 Task: Search one way flight ticket for 5 adults, 2 children, 1 infant in seat and 1 infant on lap in economy from Rochester: Rochester International Airport to Jacksonville: Albert J. Ellis Airport on 5-3-2023. Choice of flights is Alaska. Number of bags: 1 carry on bag. Price is upto 88000. Outbound departure time preference is 21:45.
Action: Mouse moved to (243, 351)
Screenshot: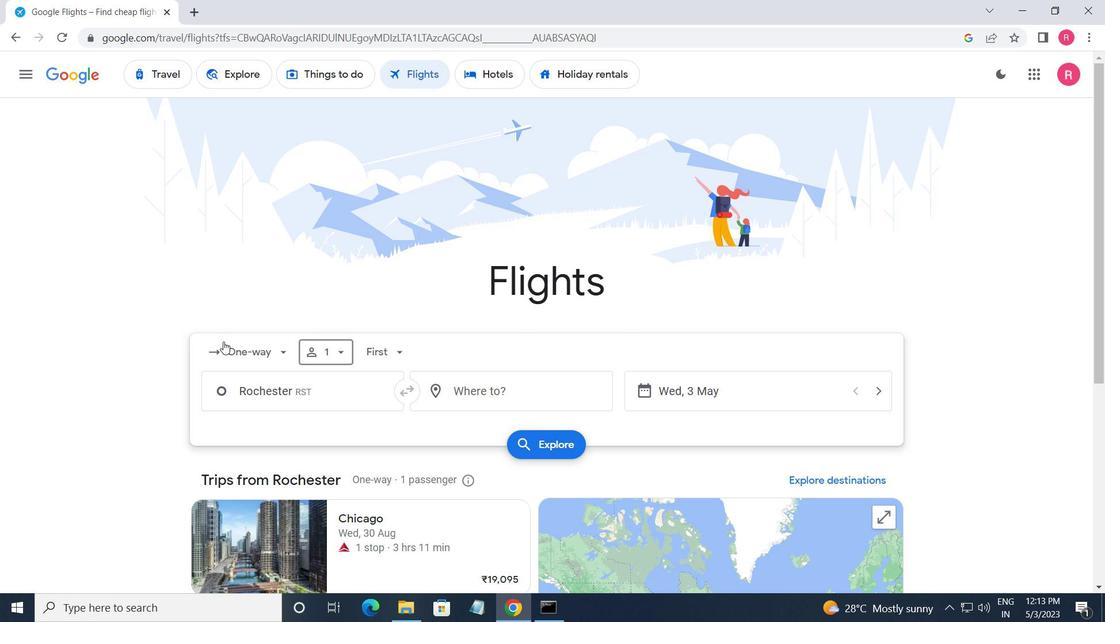 
Action: Mouse pressed left at (243, 351)
Screenshot: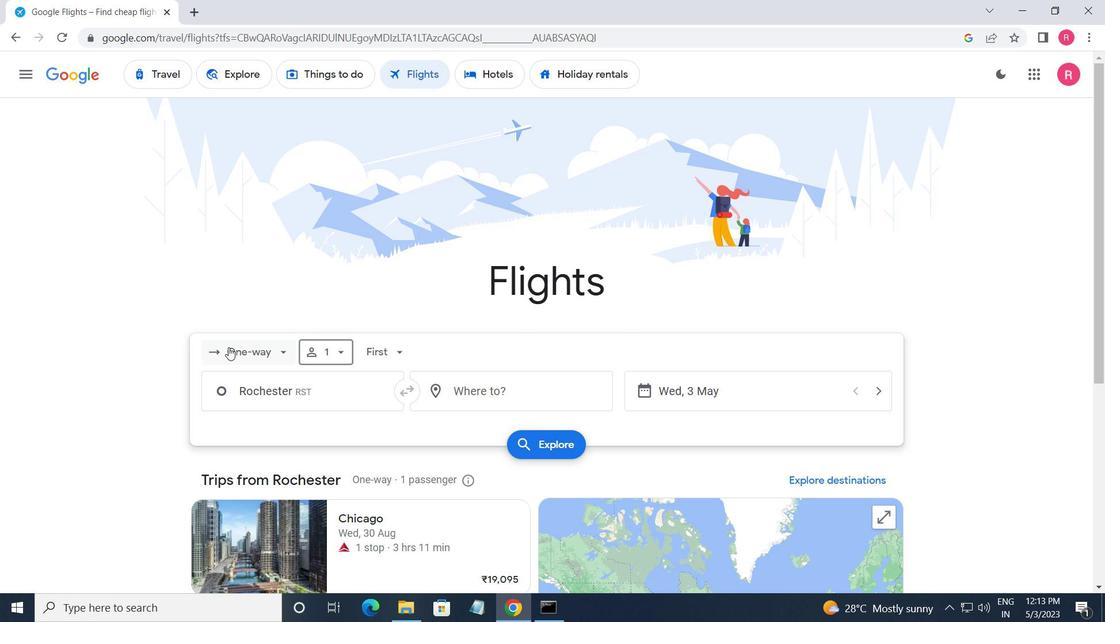 
Action: Mouse moved to (274, 413)
Screenshot: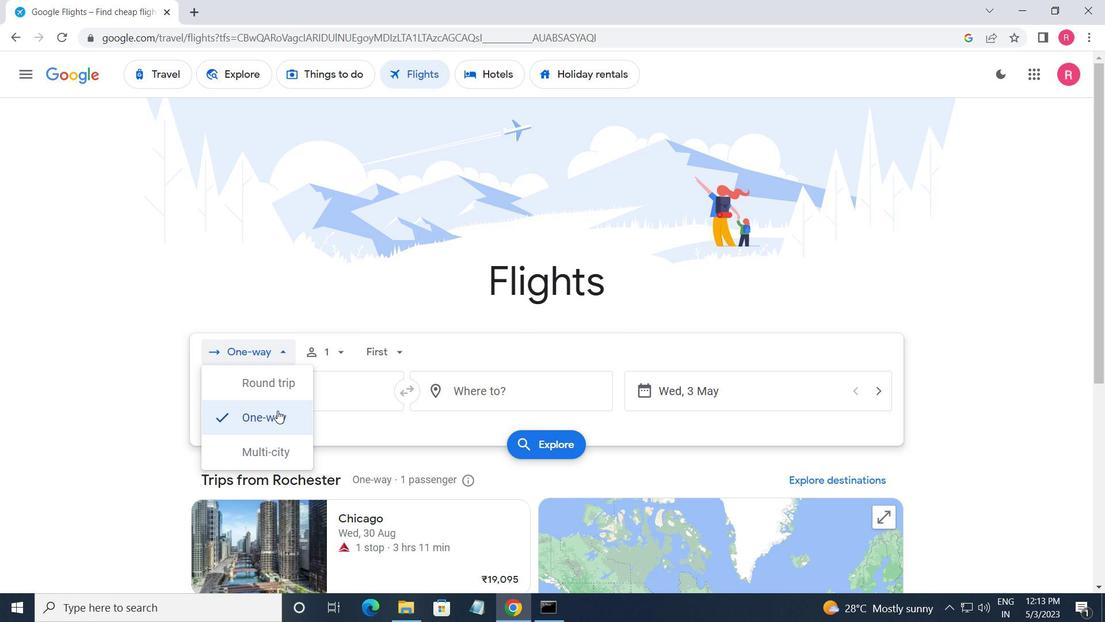 
Action: Mouse pressed left at (274, 413)
Screenshot: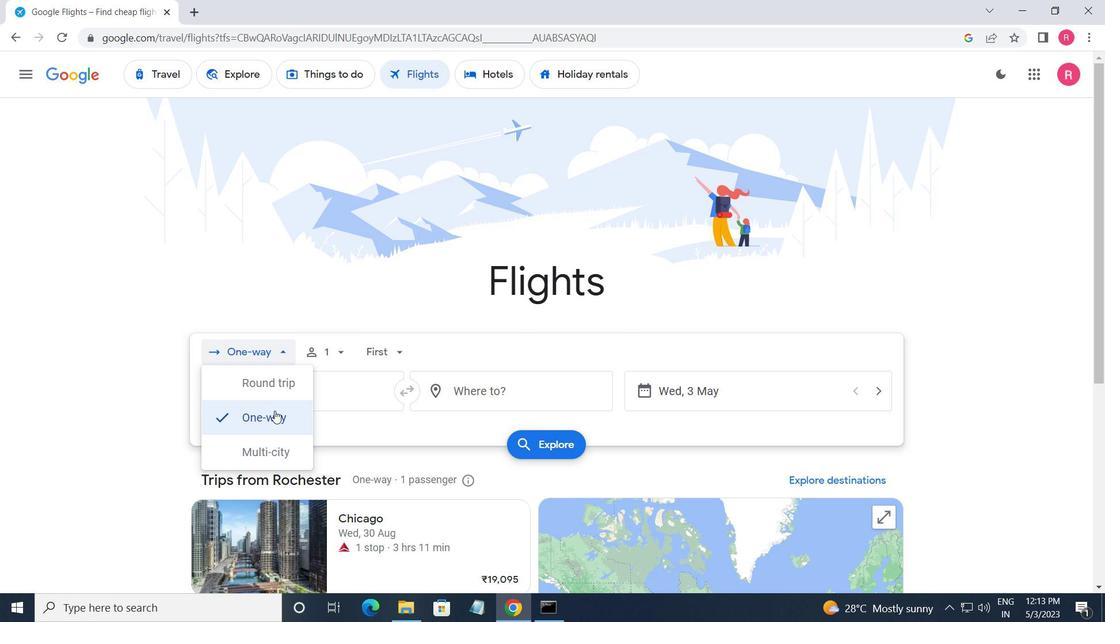 
Action: Mouse moved to (325, 366)
Screenshot: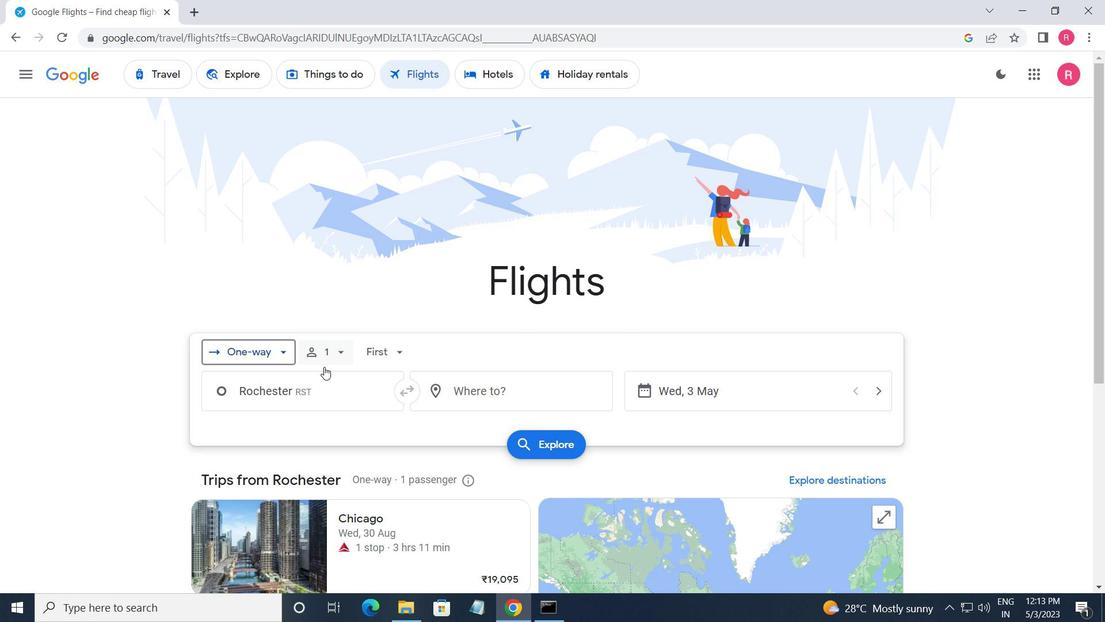 
Action: Mouse pressed left at (325, 366)
Screenshot: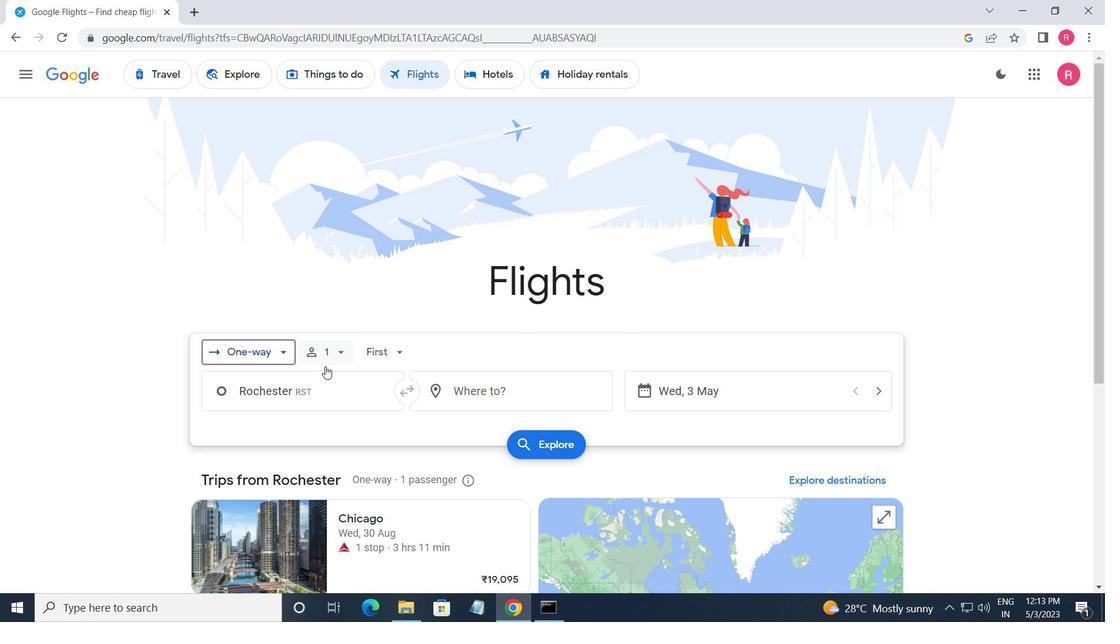 
Action: Mouse moved to (445, 391)
Screenshot: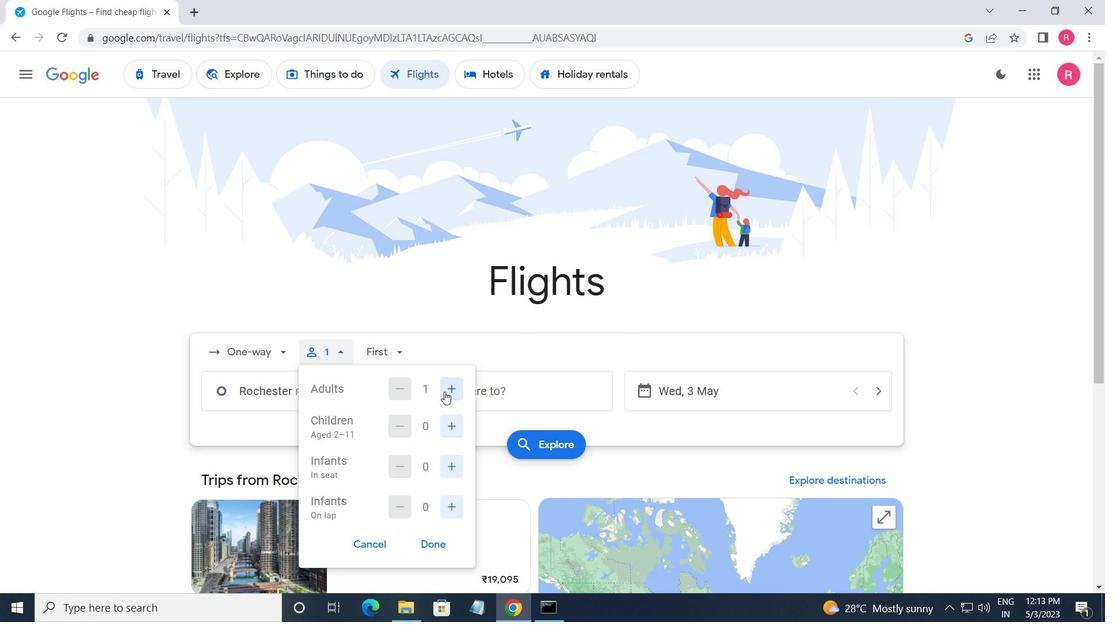 
Action: Mouse pressed left at (445, 391)
Screenshot: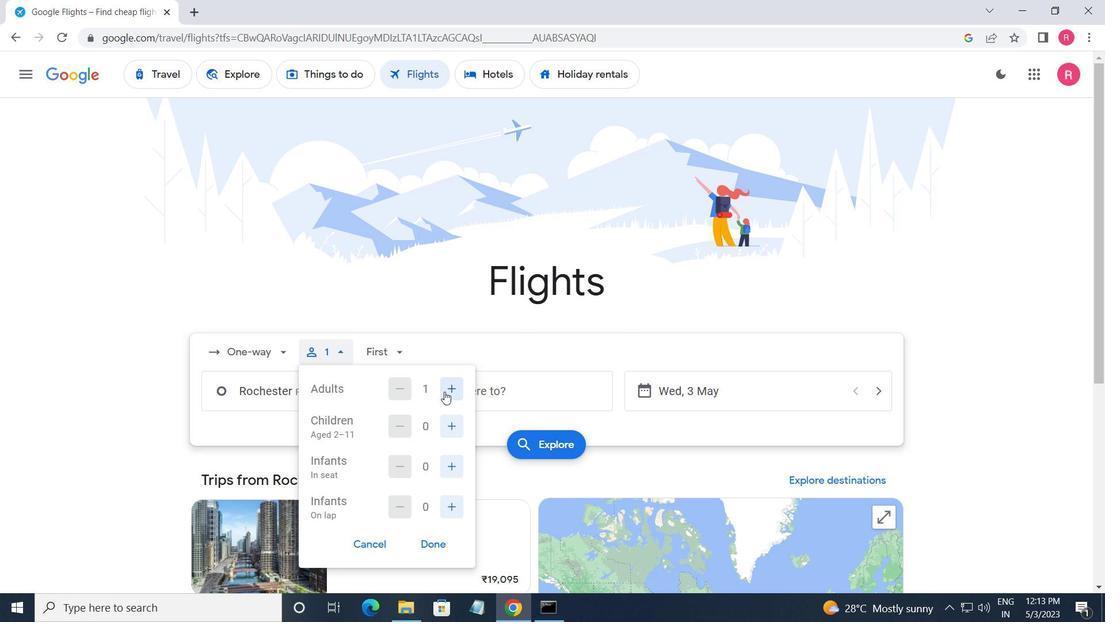 
Action: Mouse moved to (445, 391)
Screenshot: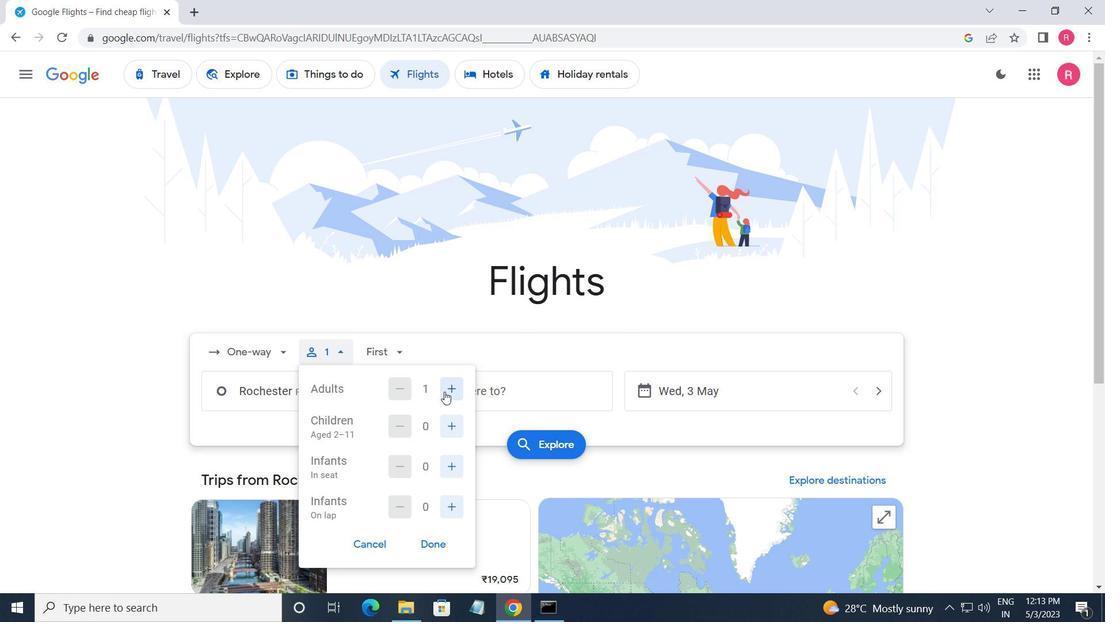 
Action: Mouse pressed left at (445, 391)
Screenshot: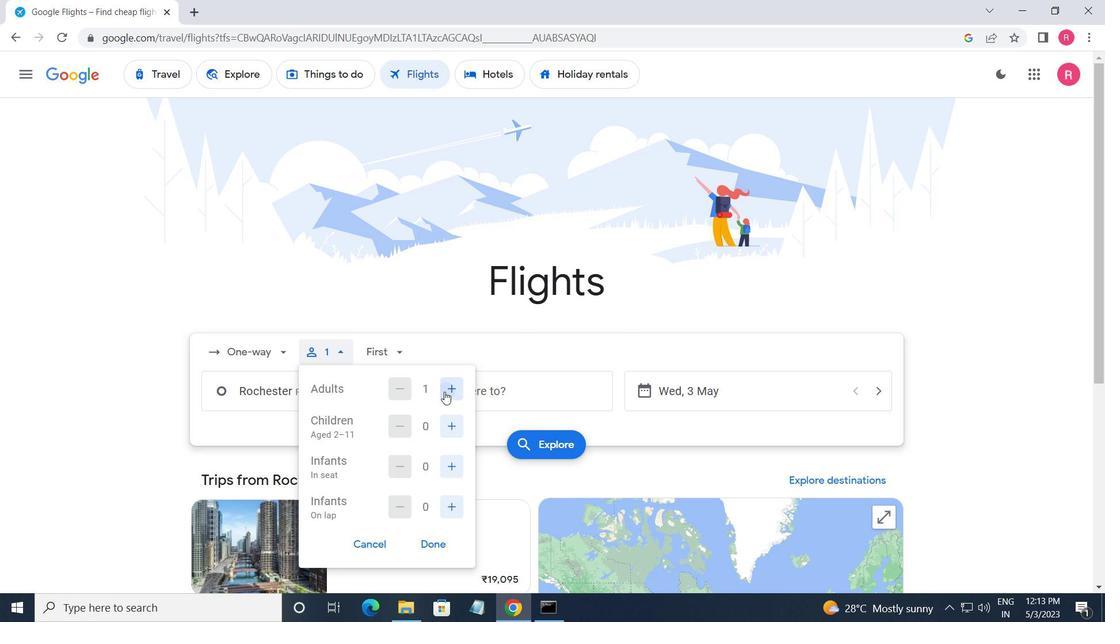
Action: Mouse pressed left at (445, 391)
Screenshot: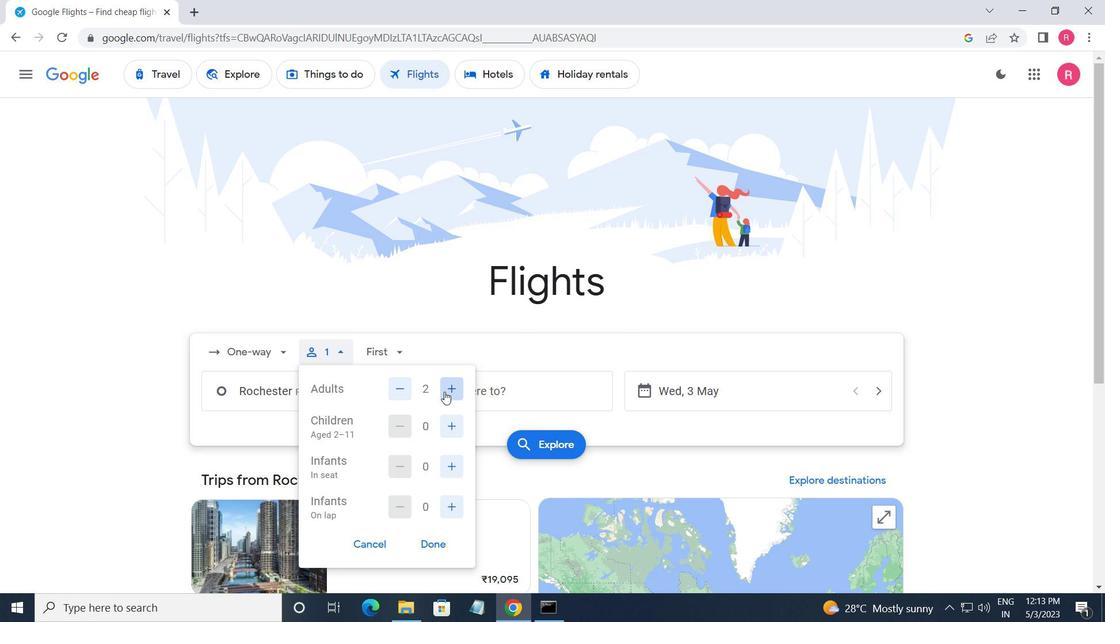 
Action: Mouse pressed left at (445, 391)
Screenshot: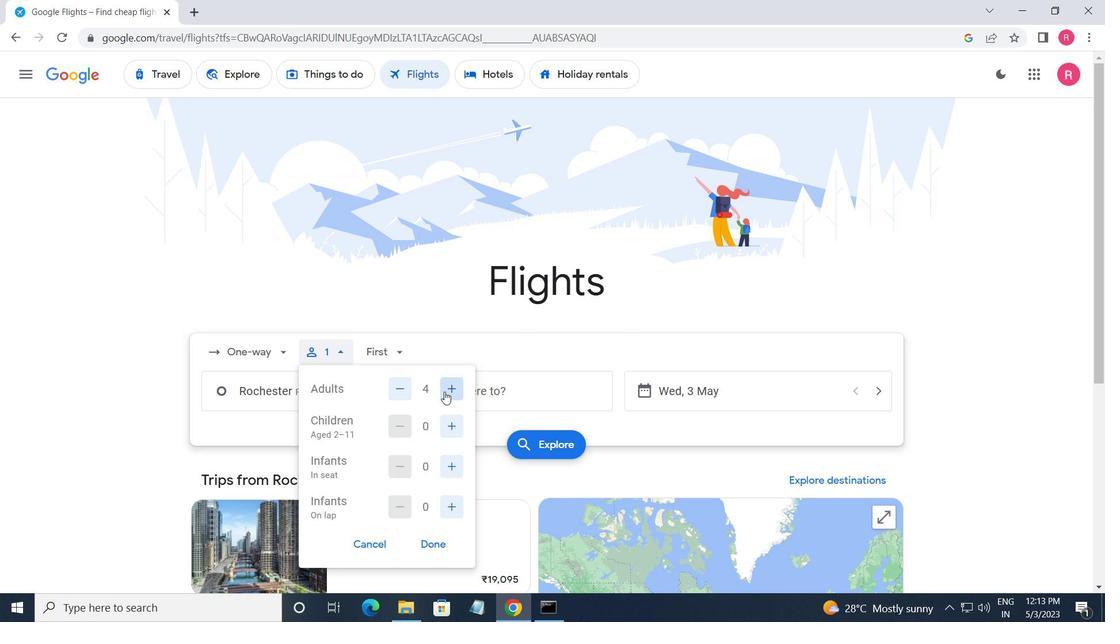 
Action: Mouse moved to (453, 429)
Screenshot: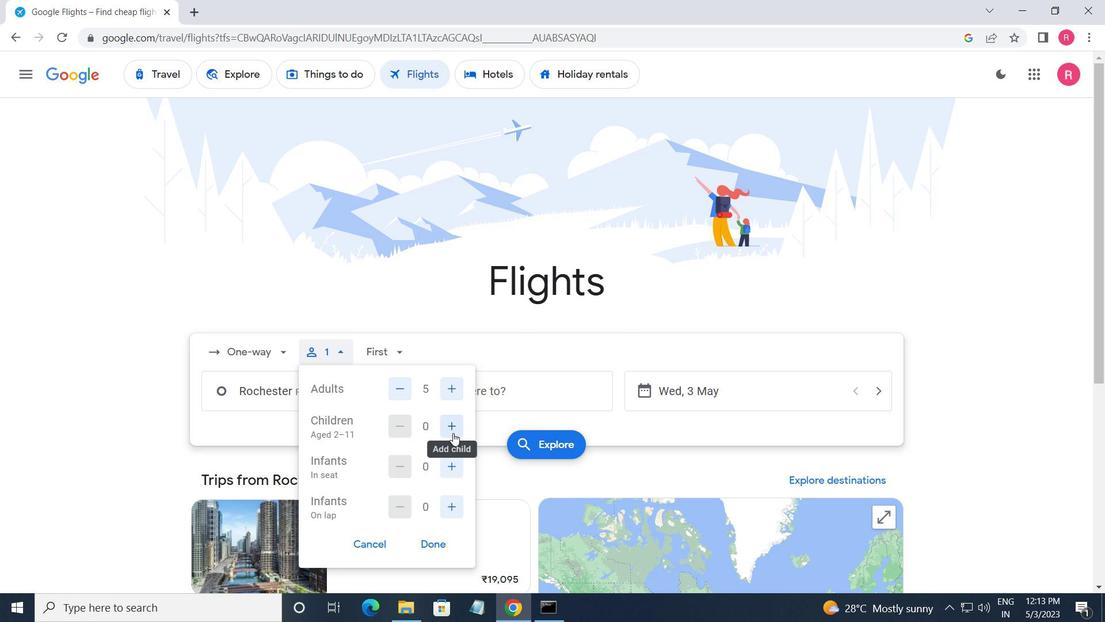 
Action: Mouse pressed left at (453, 429)
Screenshot: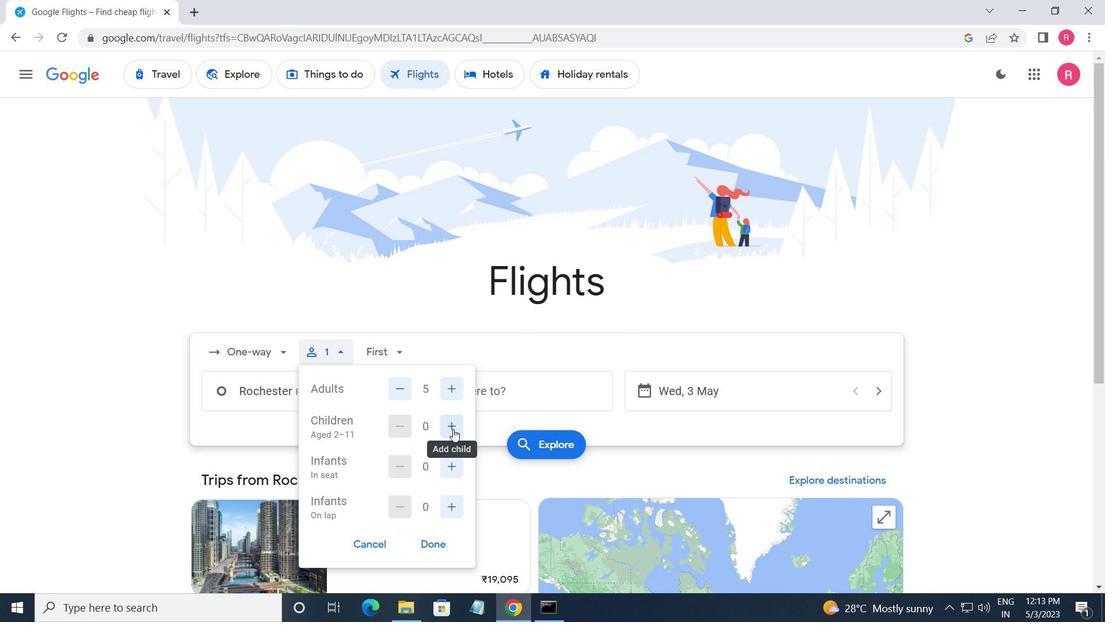 
Action: Mouse pressed left at (453, 429)
Screenshot: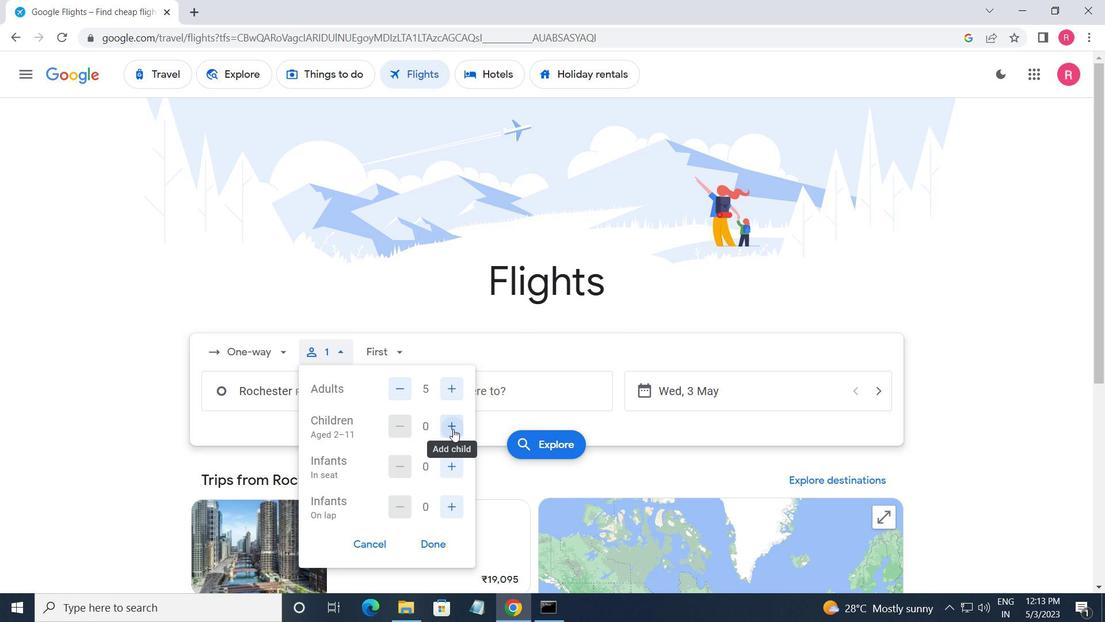 
Action: Mouse moved to (459, 461)
Screenshot: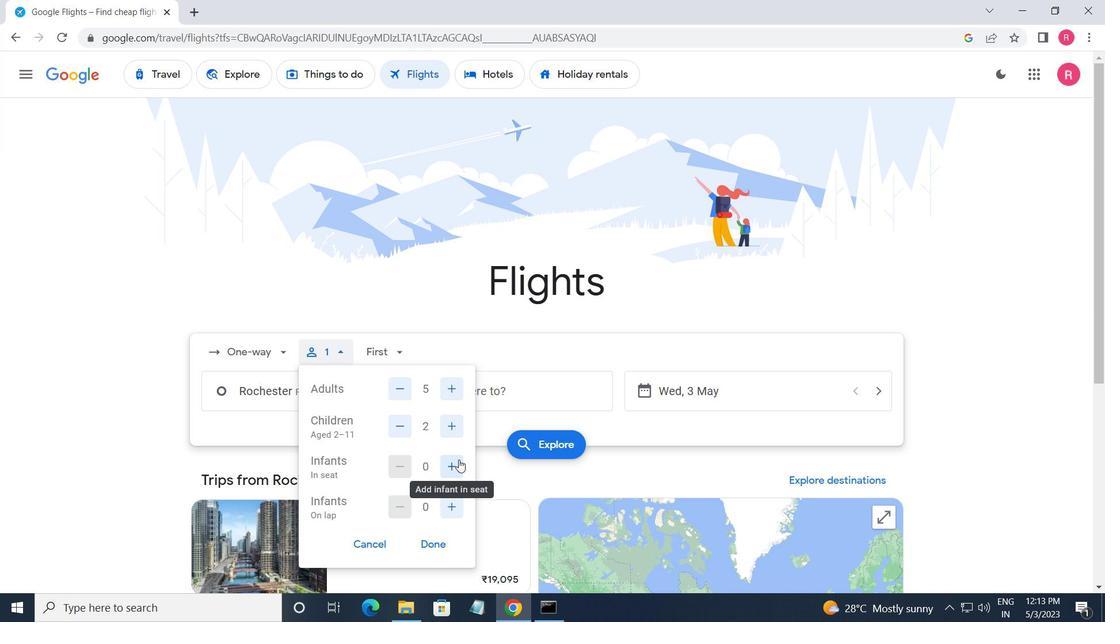 
Action: Mouse pressed left at (459, 461)
Screenshot: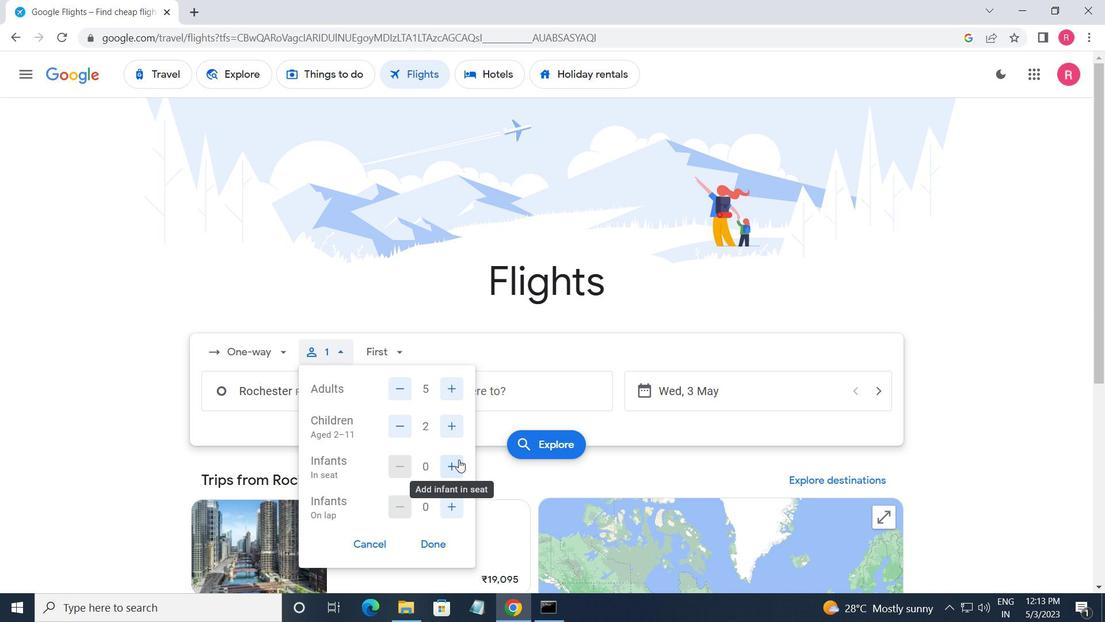 
Action: Mouse moved to (453, 508)
Screenshot: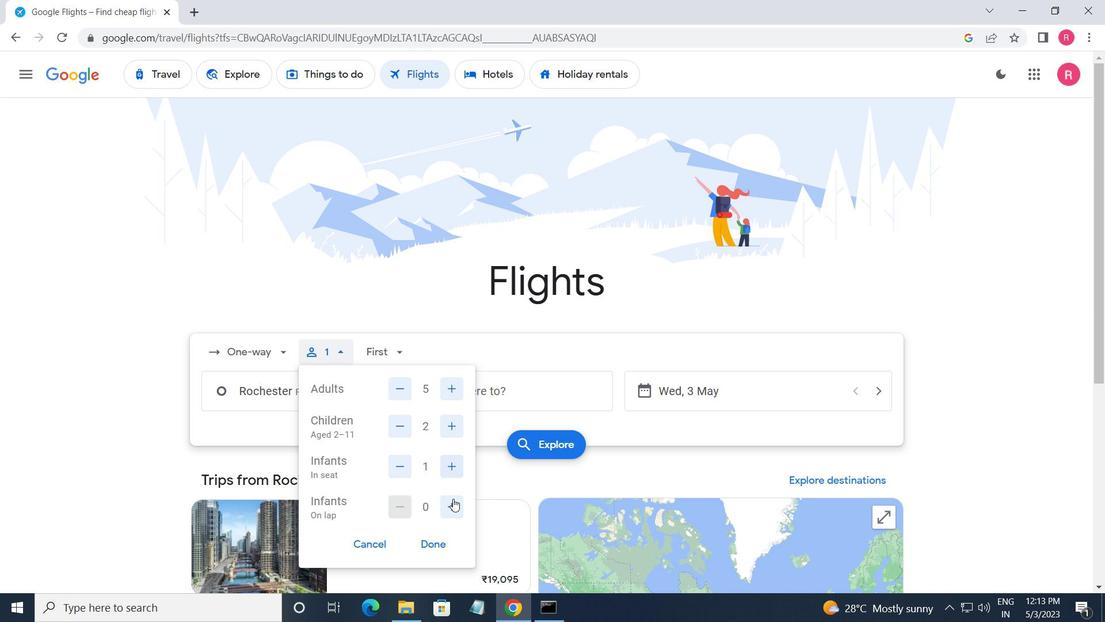 
Action: Mouse pressed left at (453, 508)
Screenshot: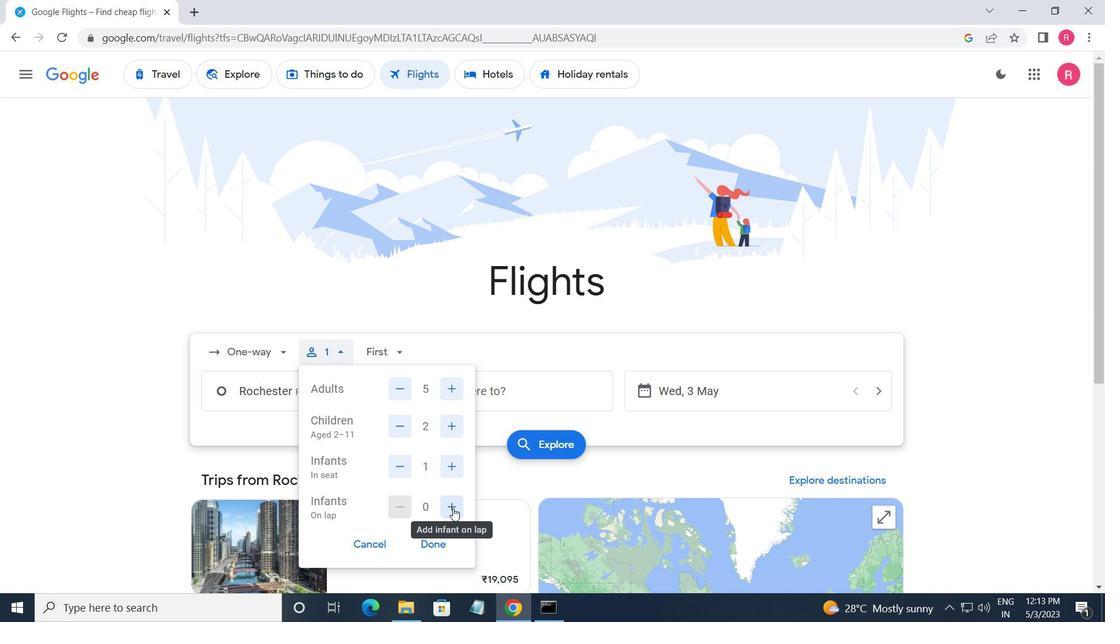 
Action: Mouse moved to (442, 544)
Screenshot: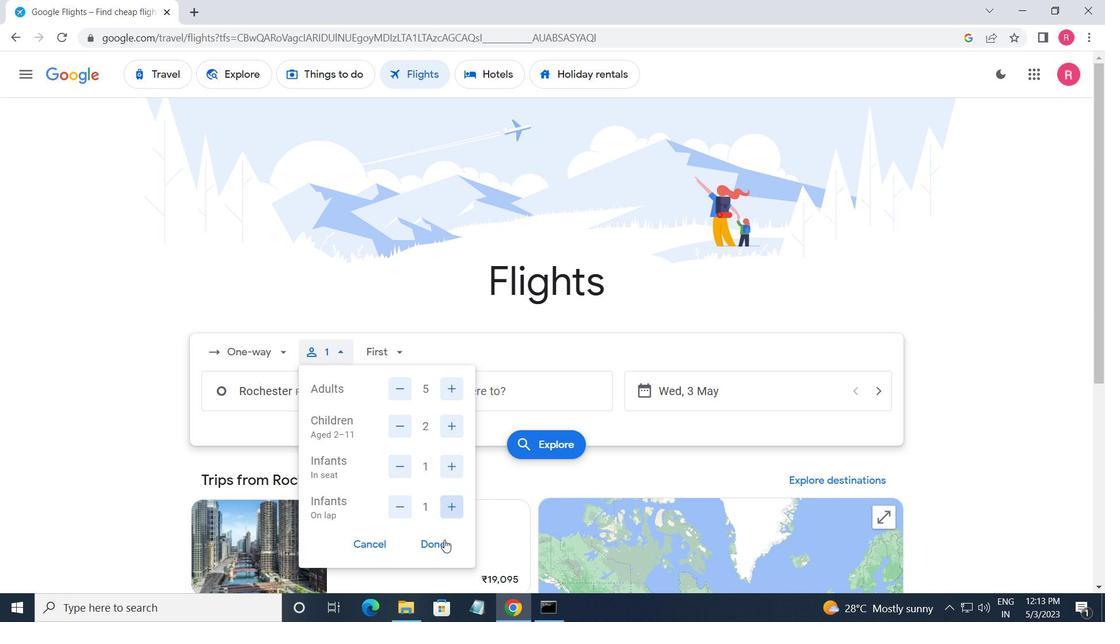 
Action: Mouse pressed left at (442, 544)
Screenshot: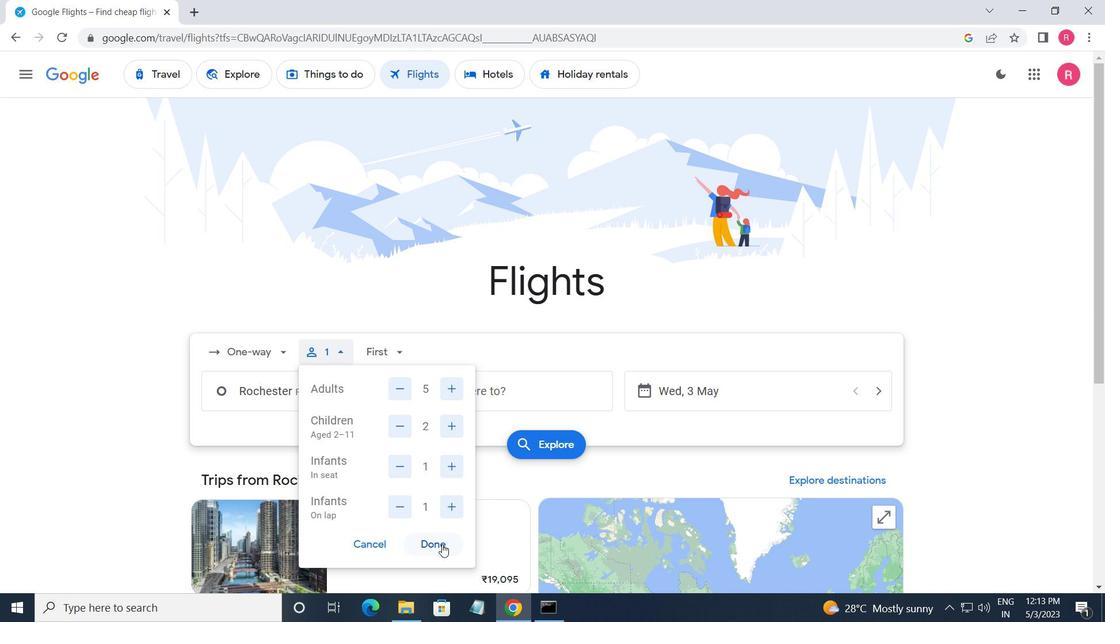 
Action: Mouse moved to (378, 357)
Screenshot: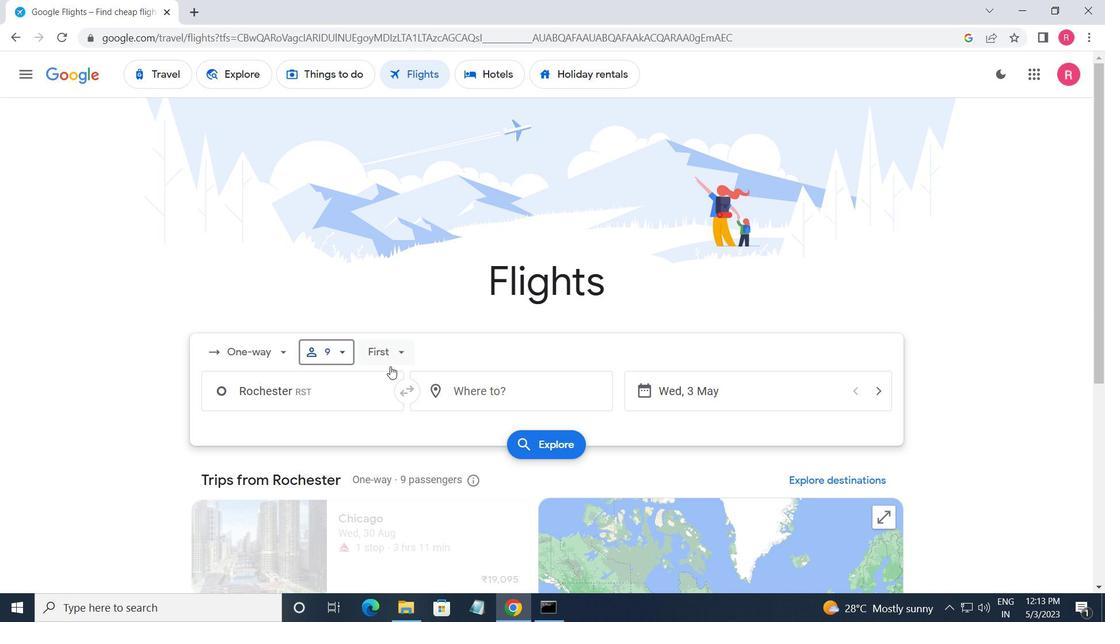 
Action: Mouse pressed left at (378, 357)
Screenshot: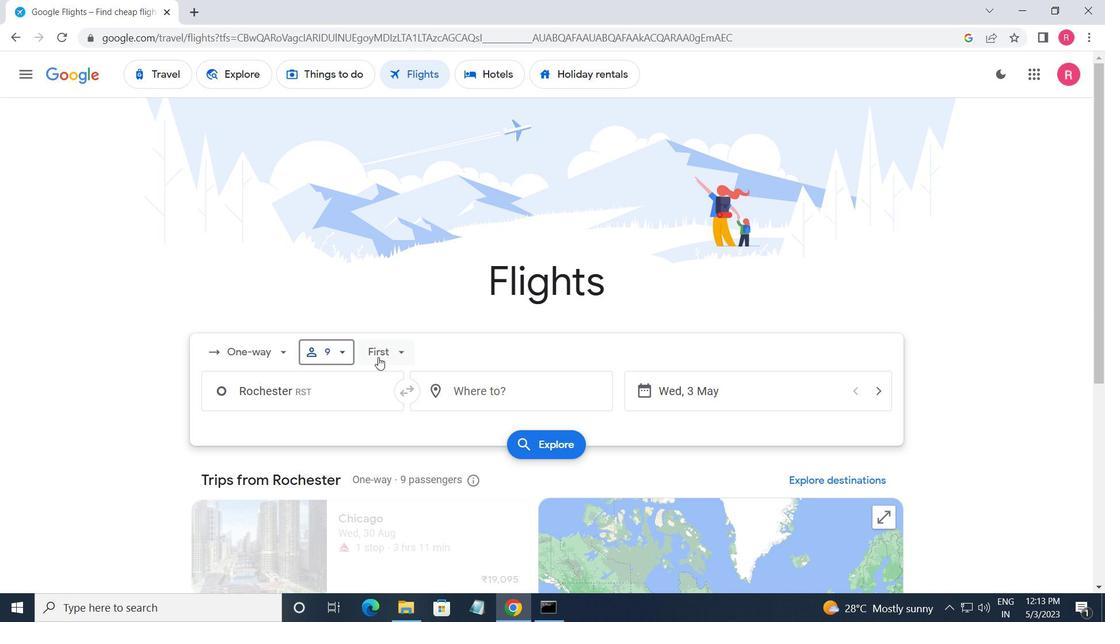 
Action: Mouse moved to (423, 387)
Screenshot: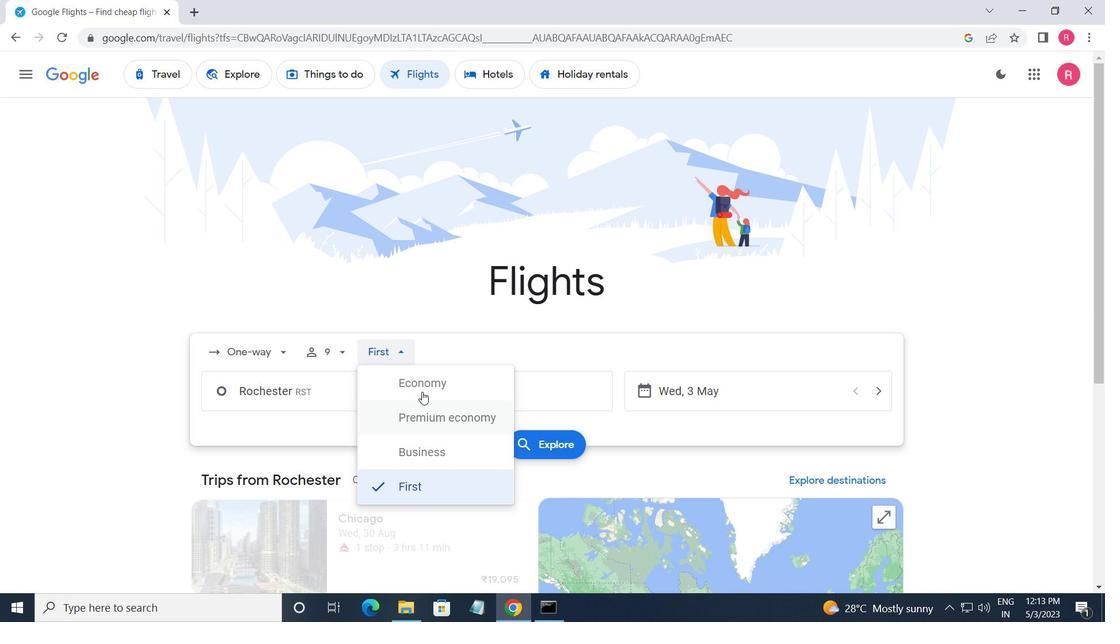 
Action: Mouse pressed left at (423, 387)
Screenshot: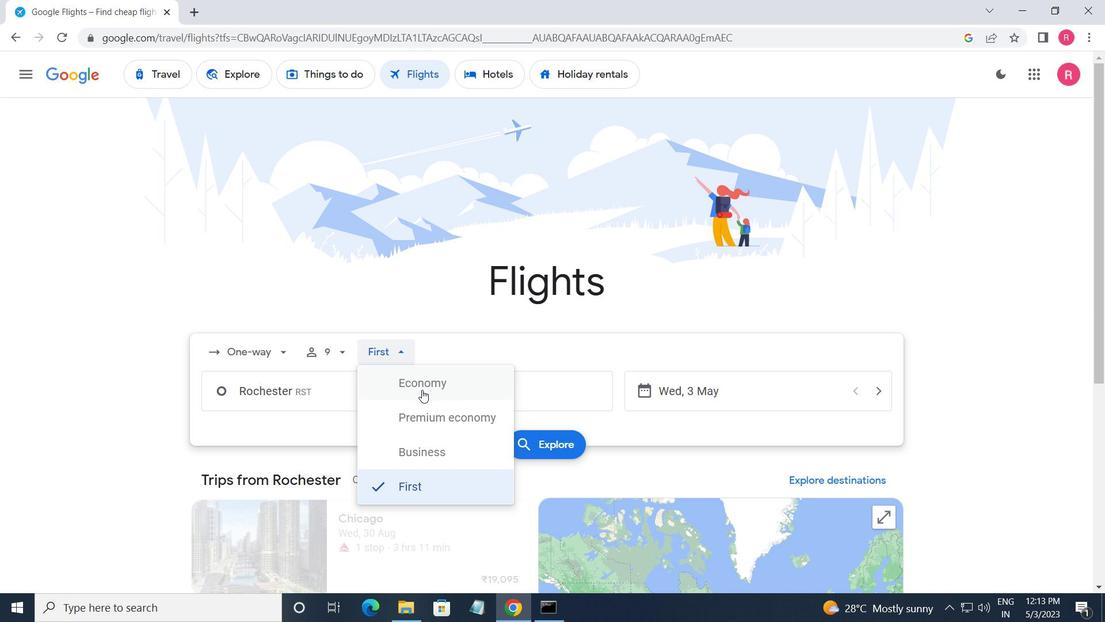 
Action: Mouse moved to (335, 399)
Screenshot: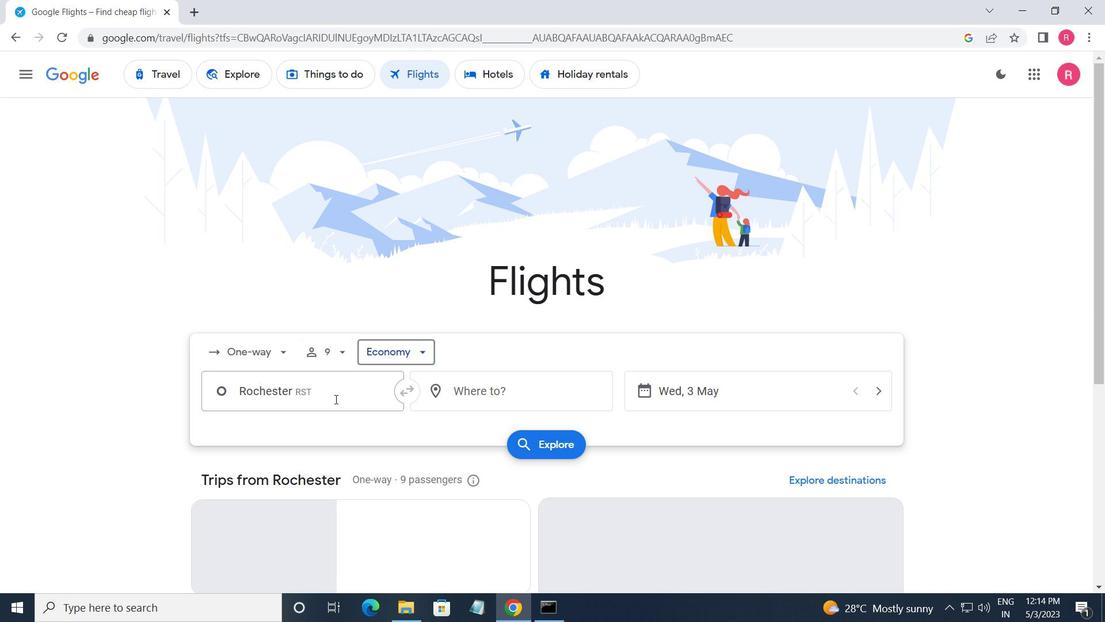 
Action: Mouse pressed left at (335, 399)
Screenshot: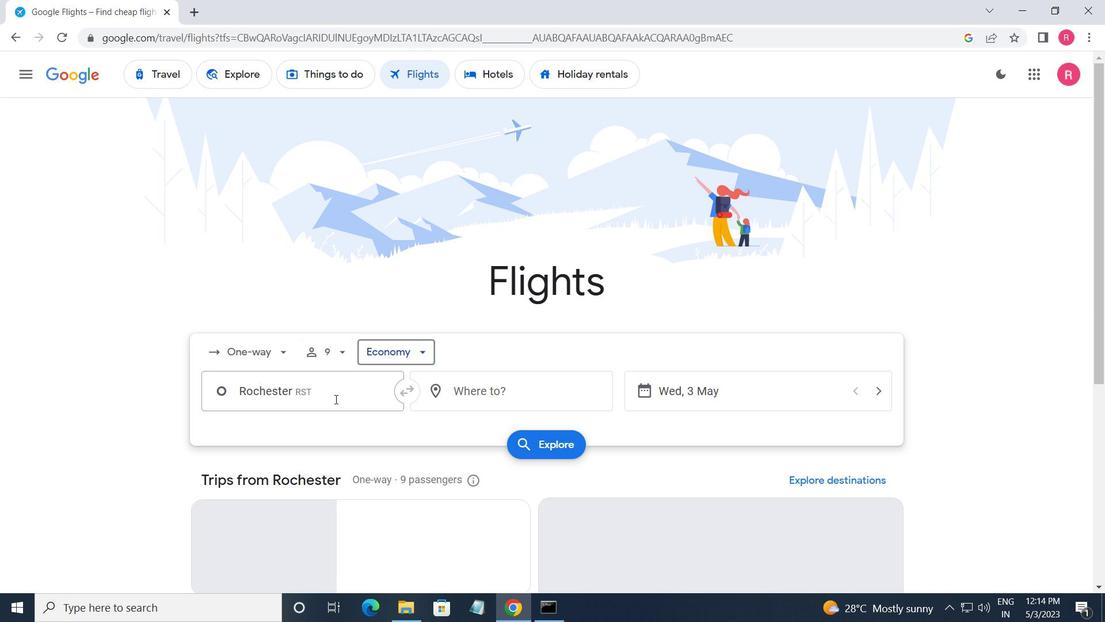 
Action: Mouse moved to (334, 580)
Screenshot: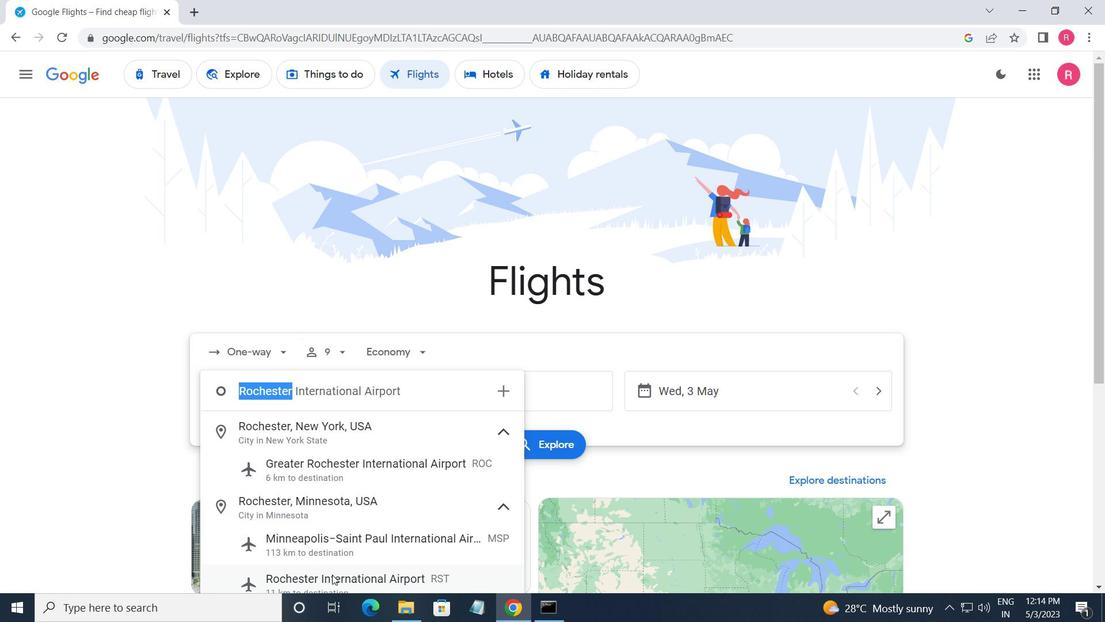 
Action: Mouse pressed left at (334, 580)
Screenshot: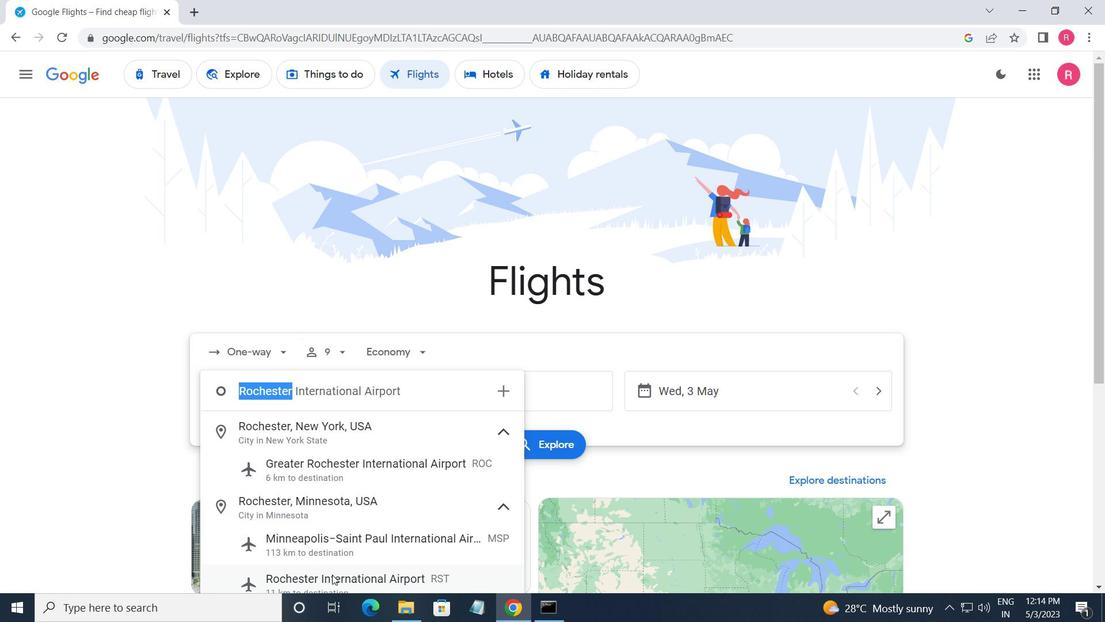 
Action: Mouse moved to (472, 396)
Screenshot: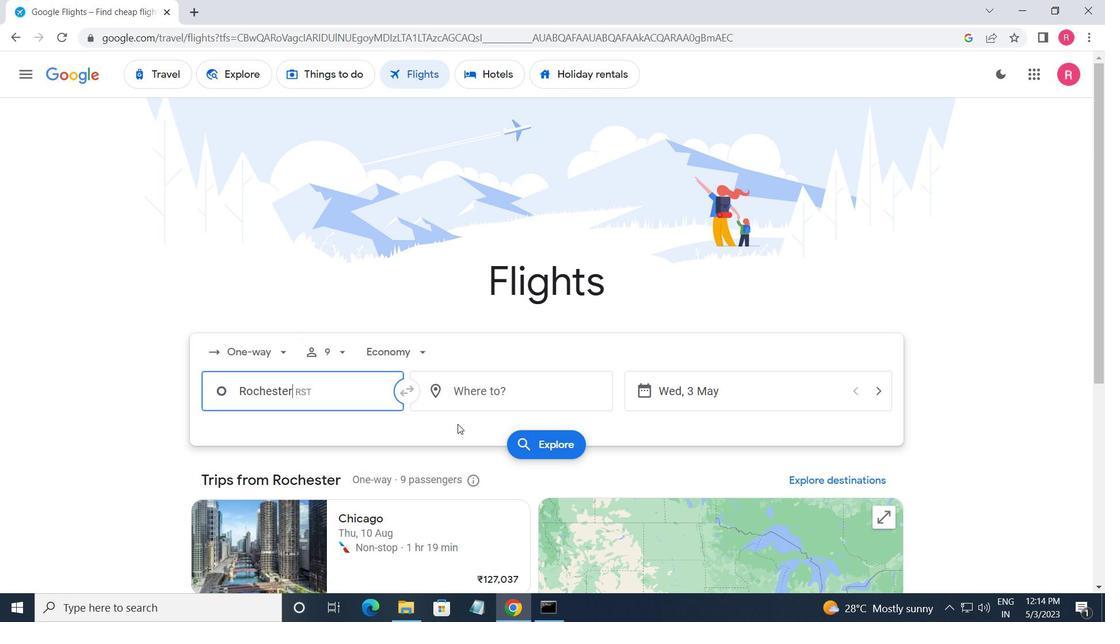 
Action: Mouse pressed left at (472, 396)
Screenshot: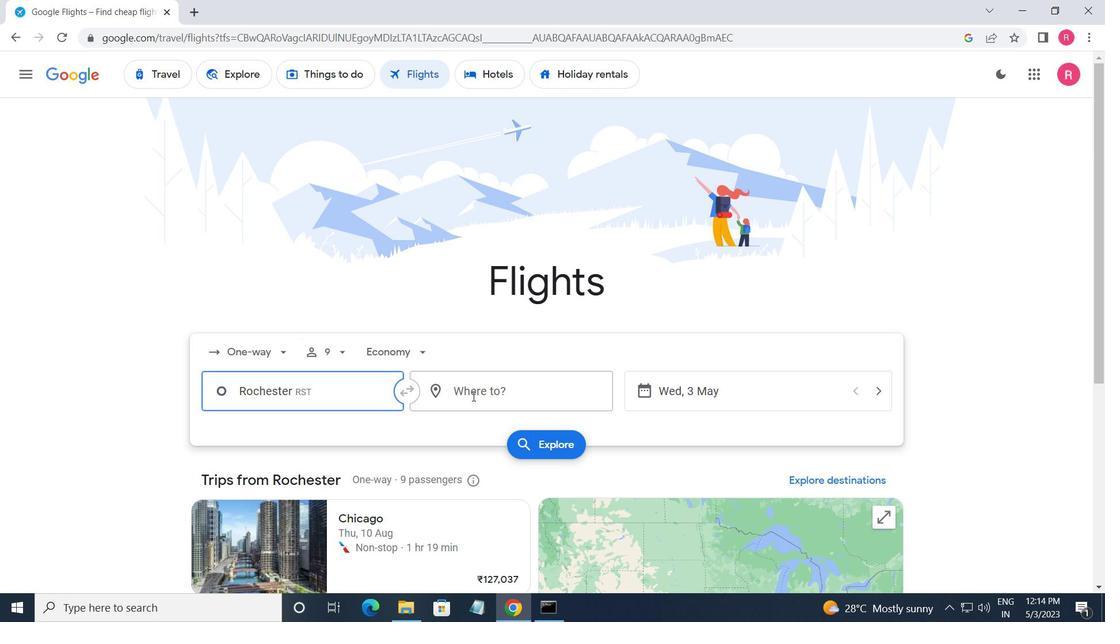 
Action: Mouse moved to (499, 538)
Screenshot: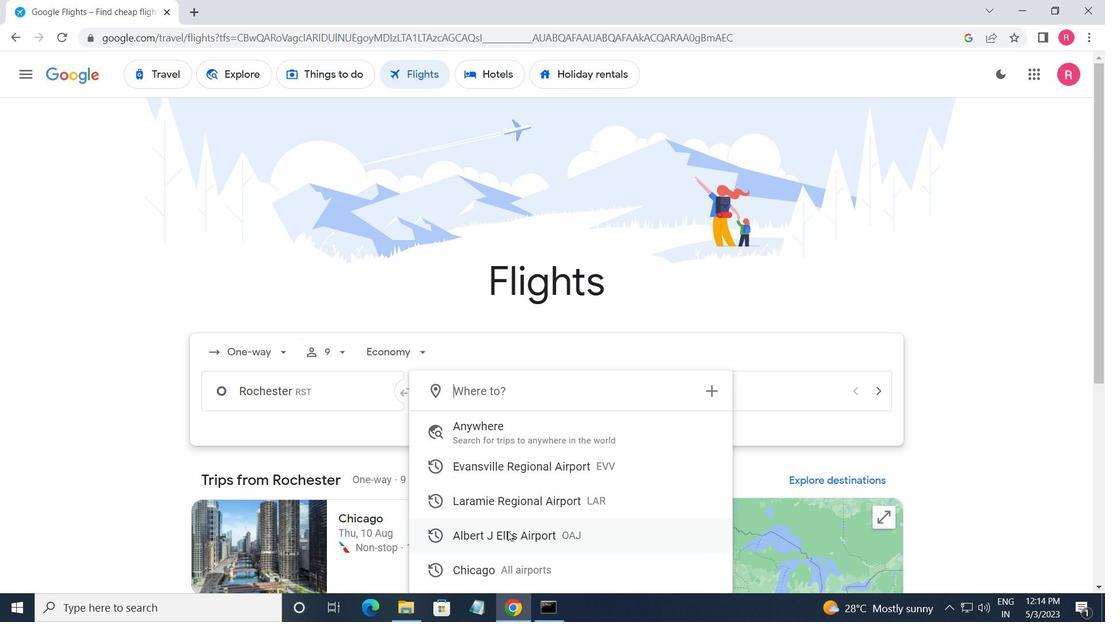 
Action: Mouse pressed left at (499, 538)
Screenshot: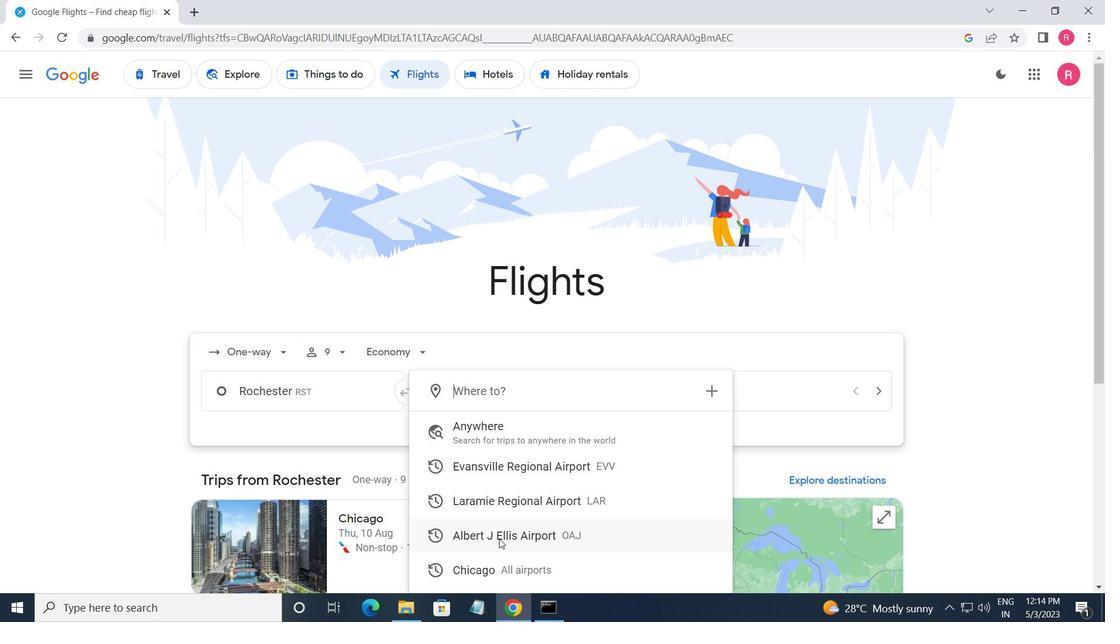 
Action: Mouse moved to (766, 396)
Screenshot: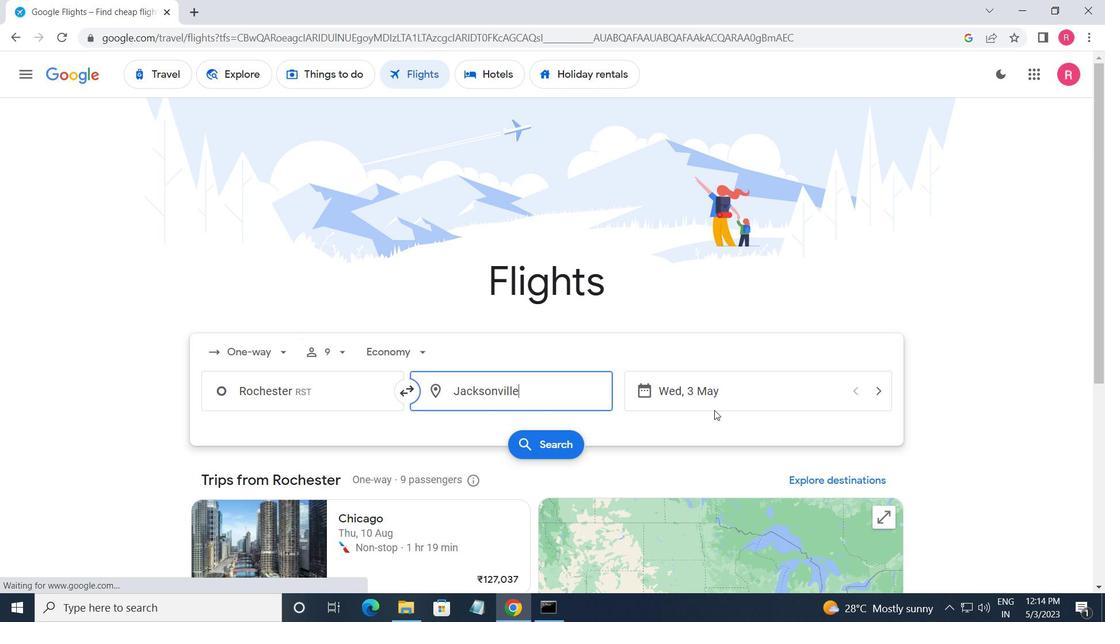 
Action: Mouse pressed left at (766, 396)
Screenshot: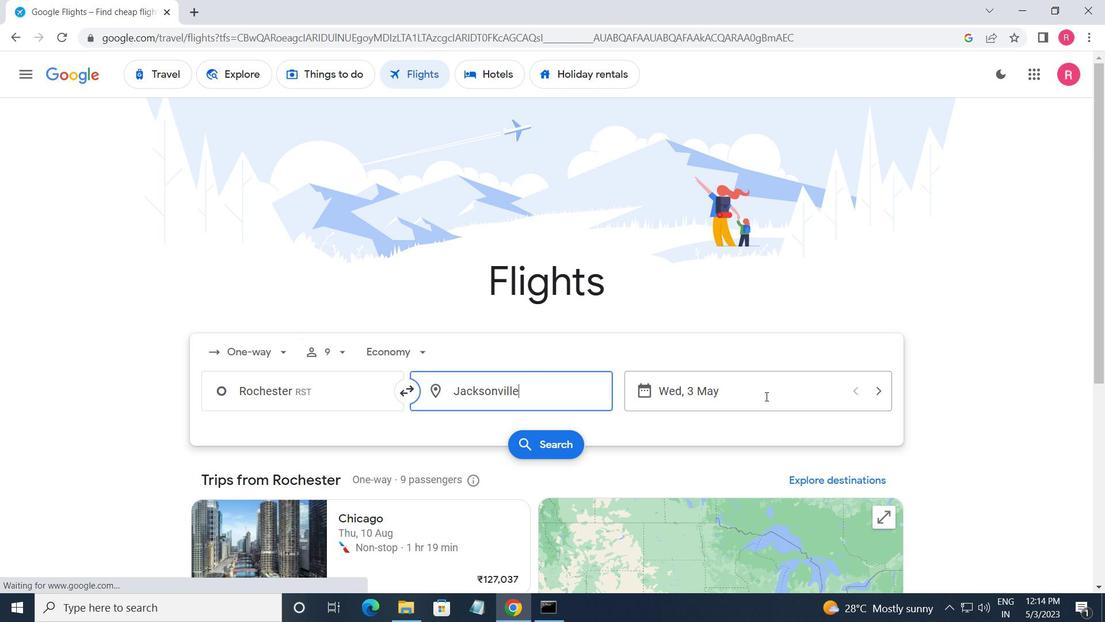 
Action: Mouse moved to (485, 331)
Screenshot: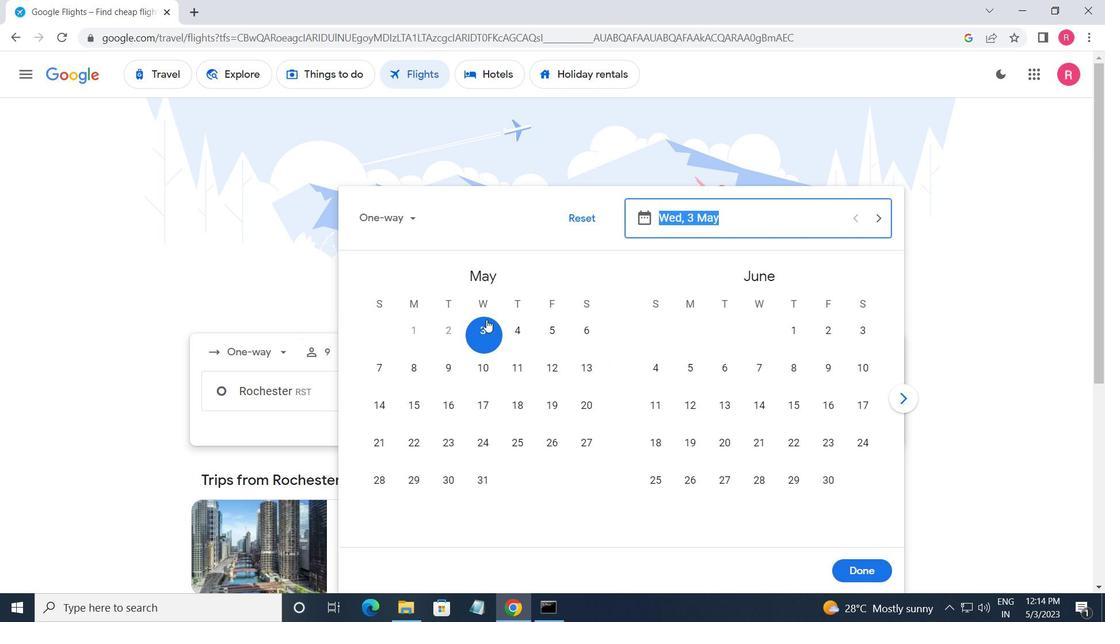 
Action: Mouse pressed left at (485, 331)
Screenshot: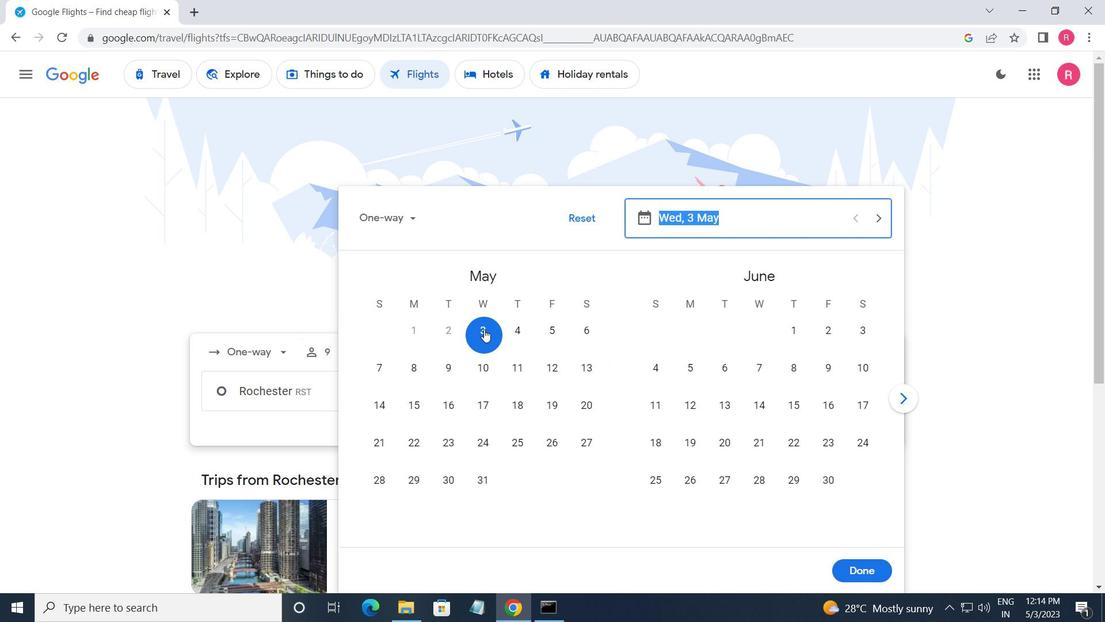 
Action: Mouse moved to (864, 562)
Screenshot: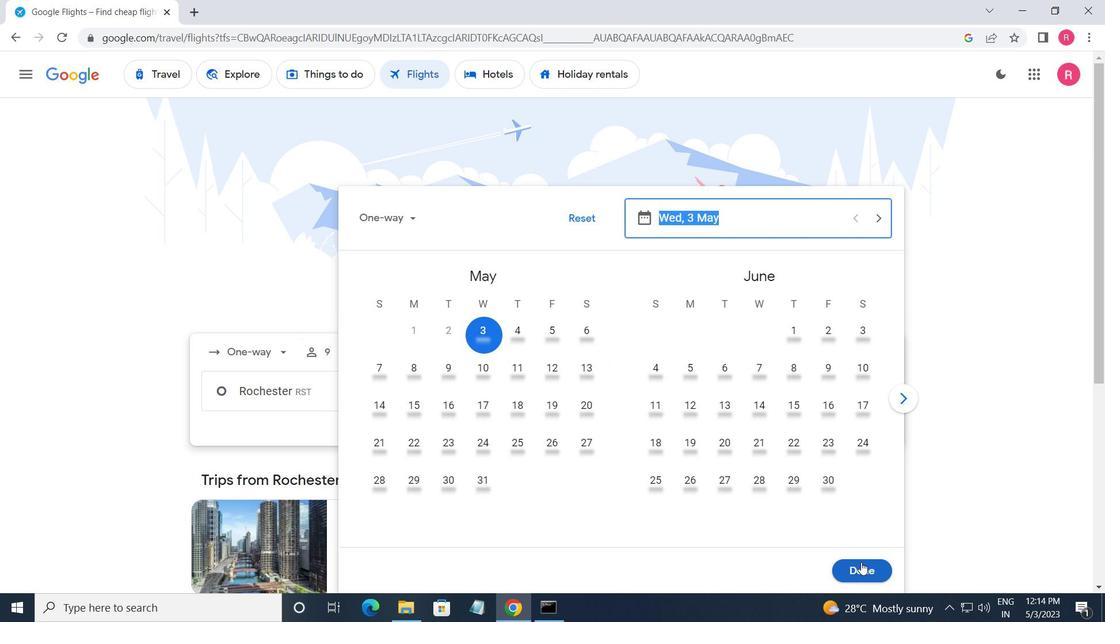 
Action: Mouse pressed left at (864, 562)
Screenshot: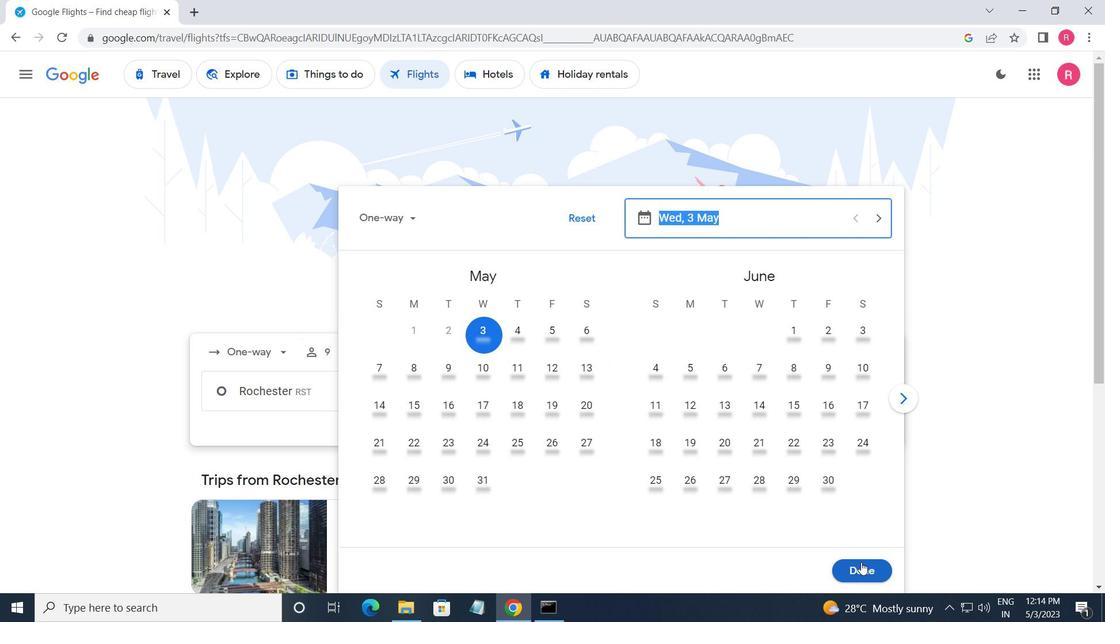 
Action: Mouse moved to (556, 449)
Screenshot: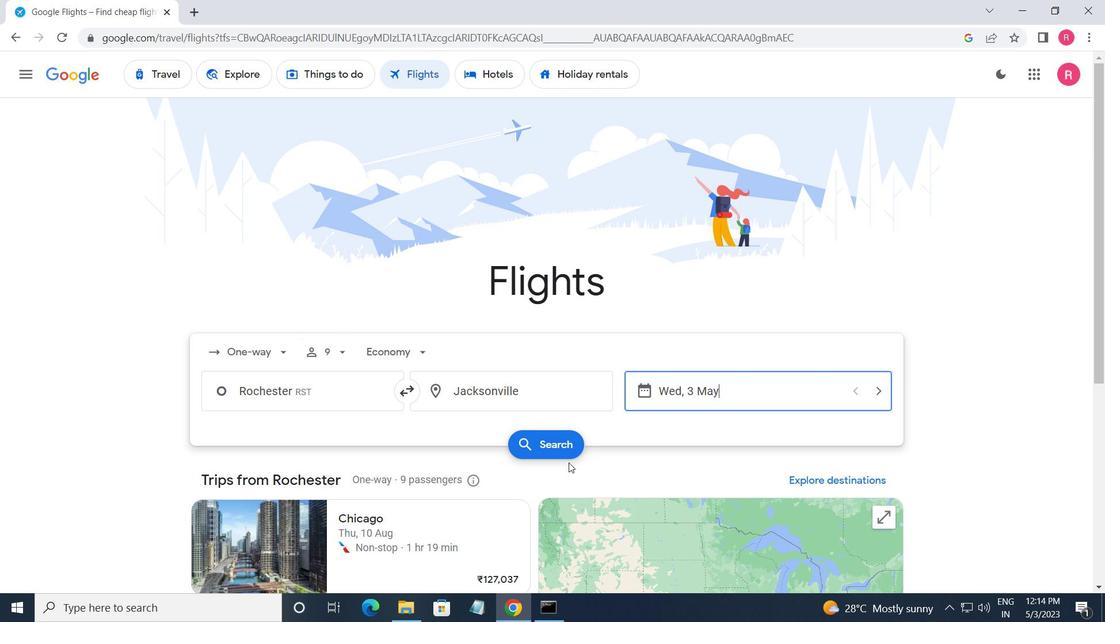 
Action: Mouse pressed left at (556, 449)
Screenshot: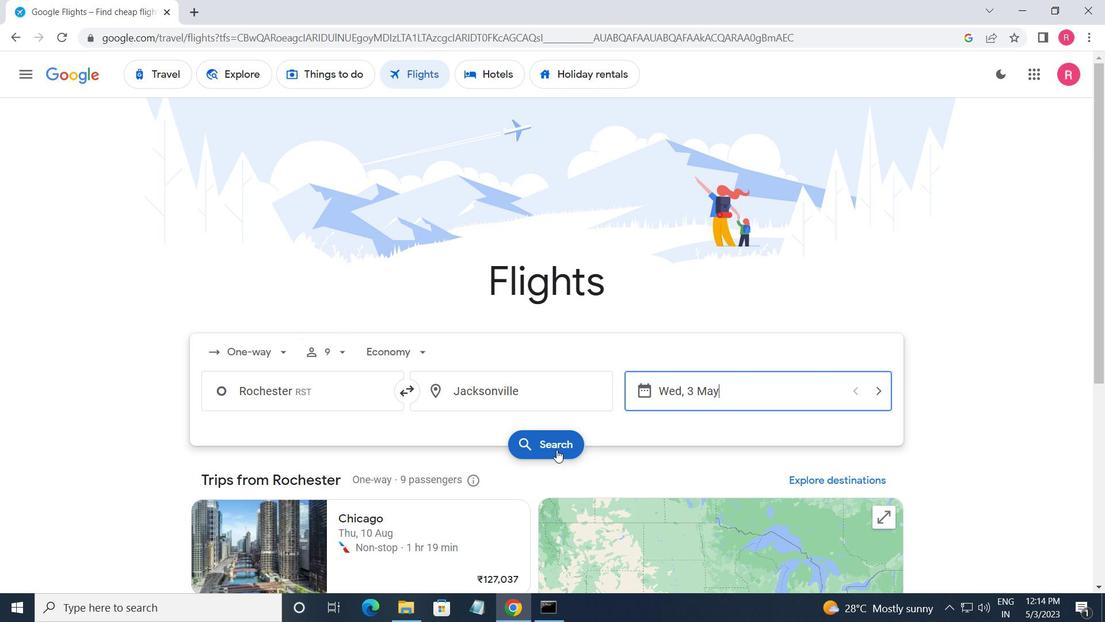 
Action: Mouse moved to (205, 210)
Screenshot: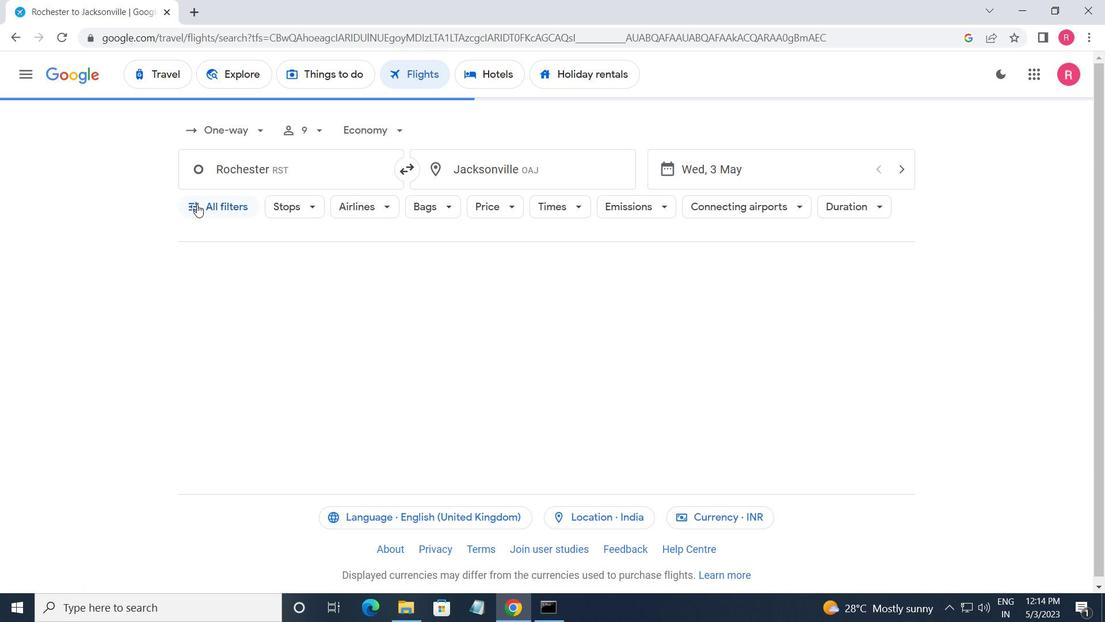 
Action: Mouse pressed left at (205, 210)
Screenshot: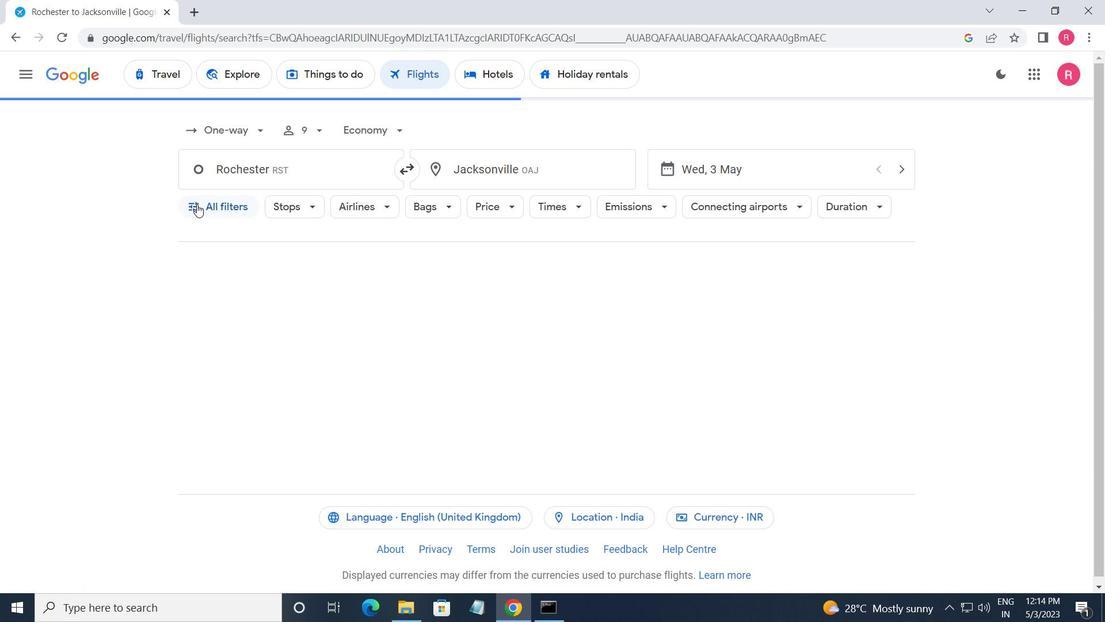 
Action: Mouse moved to (217, 377)
Screenshot: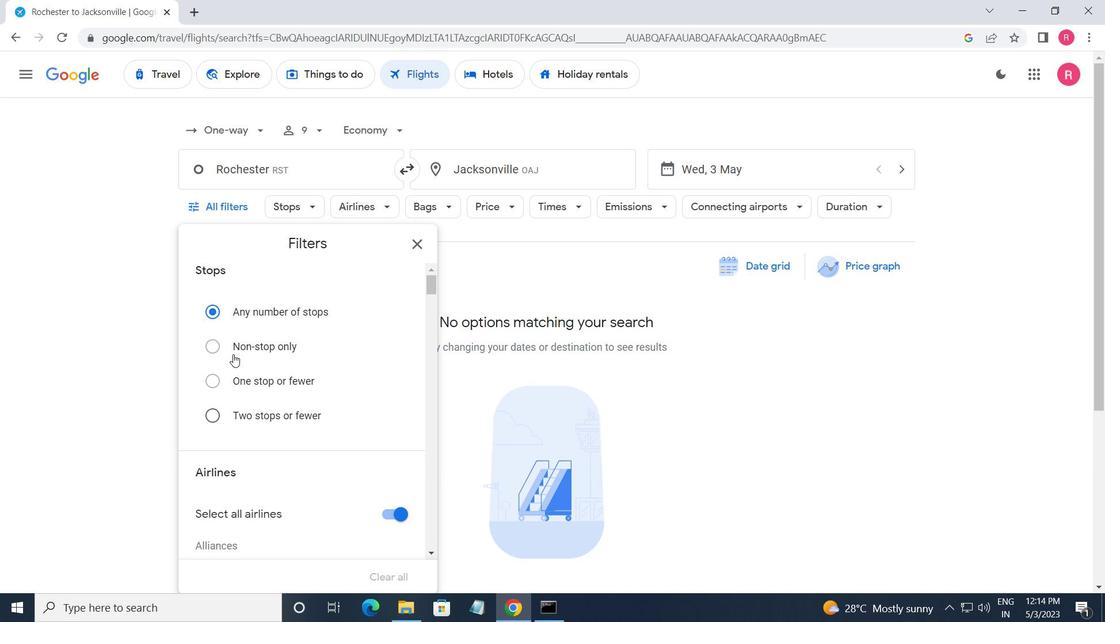 
Action: Mouse scrolled (217, 376) with delta (0, 0)
Screenshot: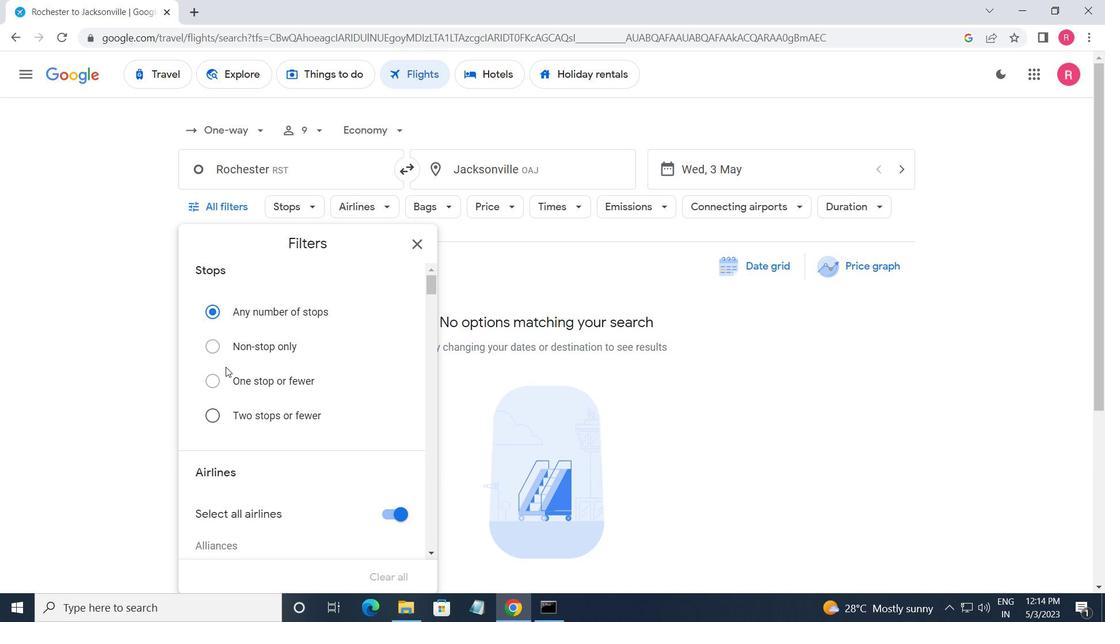 
Action: Mouse moved to (214, 381)
Screenshot: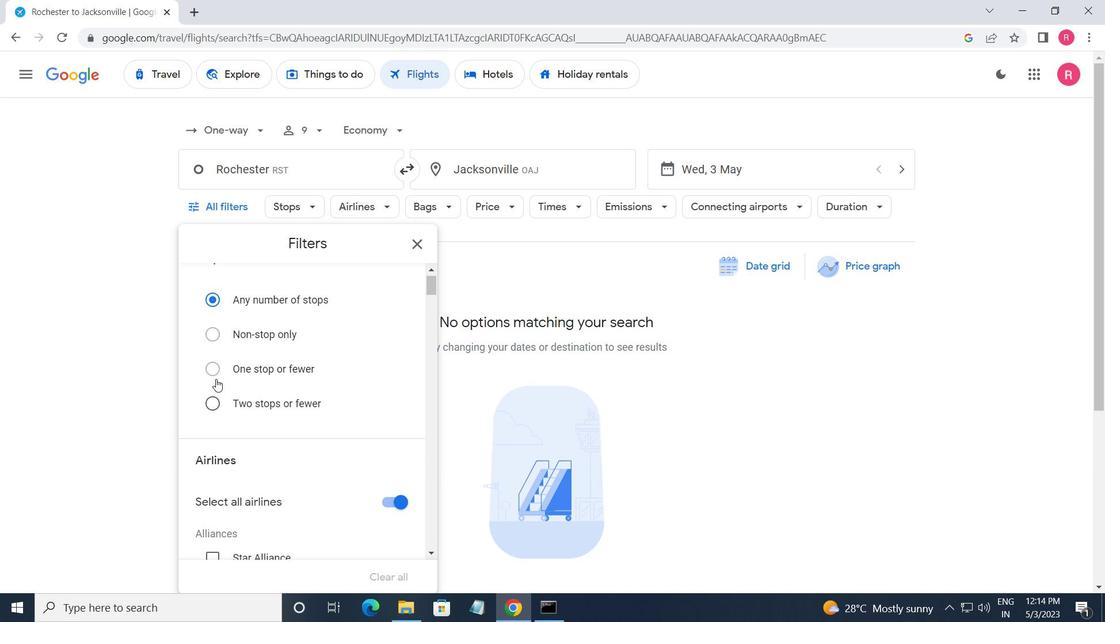 
Action: Mouse scrolled (214, 380) with delta (0, 0)
Screenshot: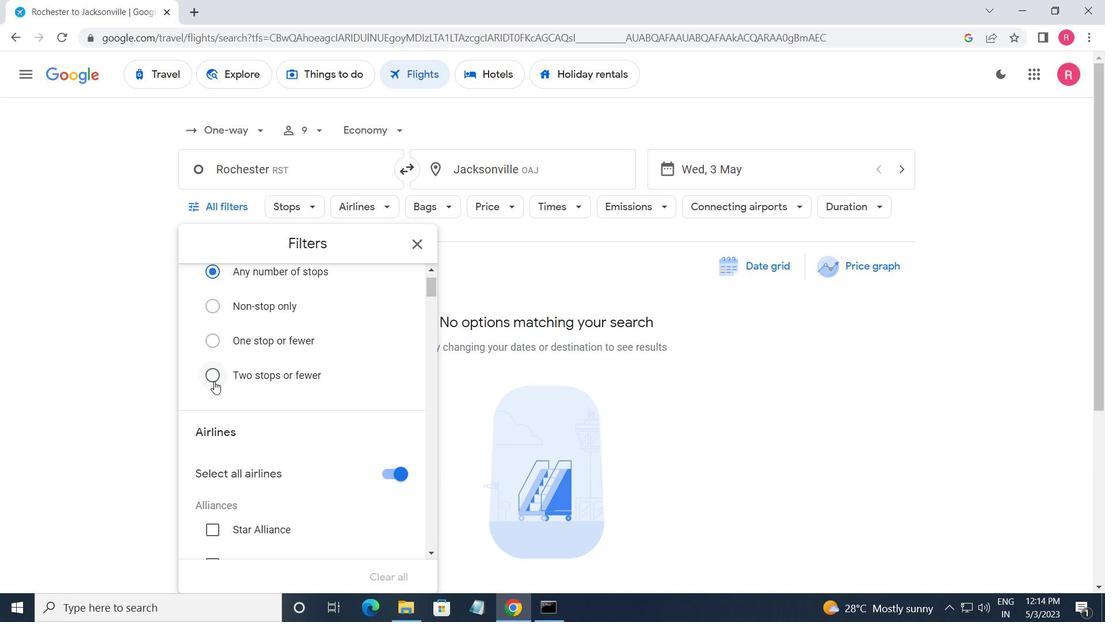 
Action: Mouse moved to (214, 382)
Screenshot: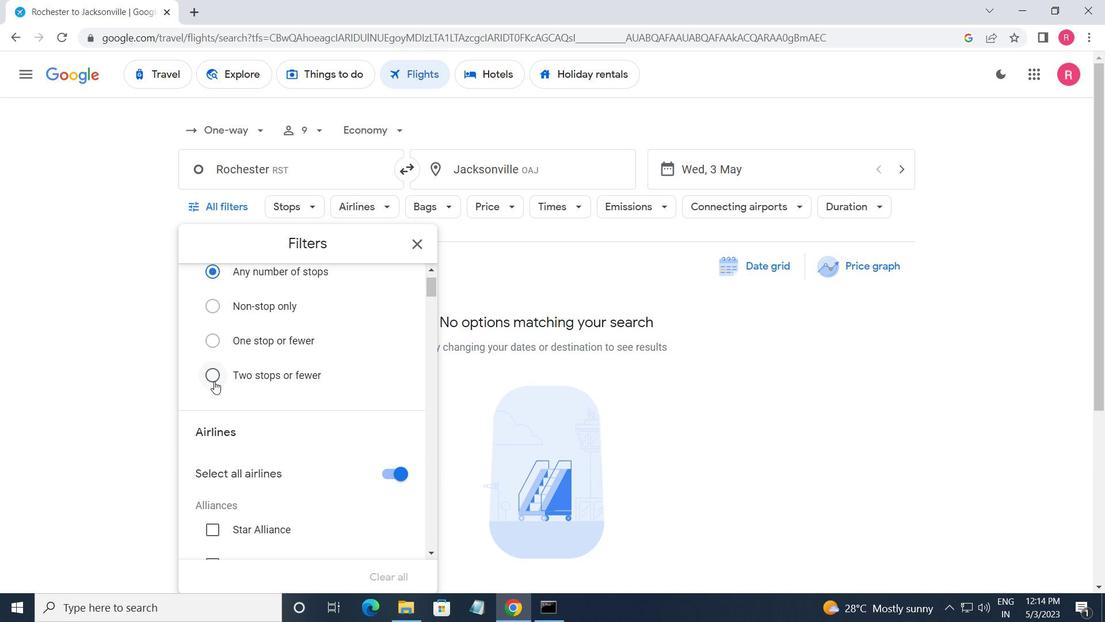 
Action: Mouse scrolled (214, 381) with delta (0, 0)
Screenshot: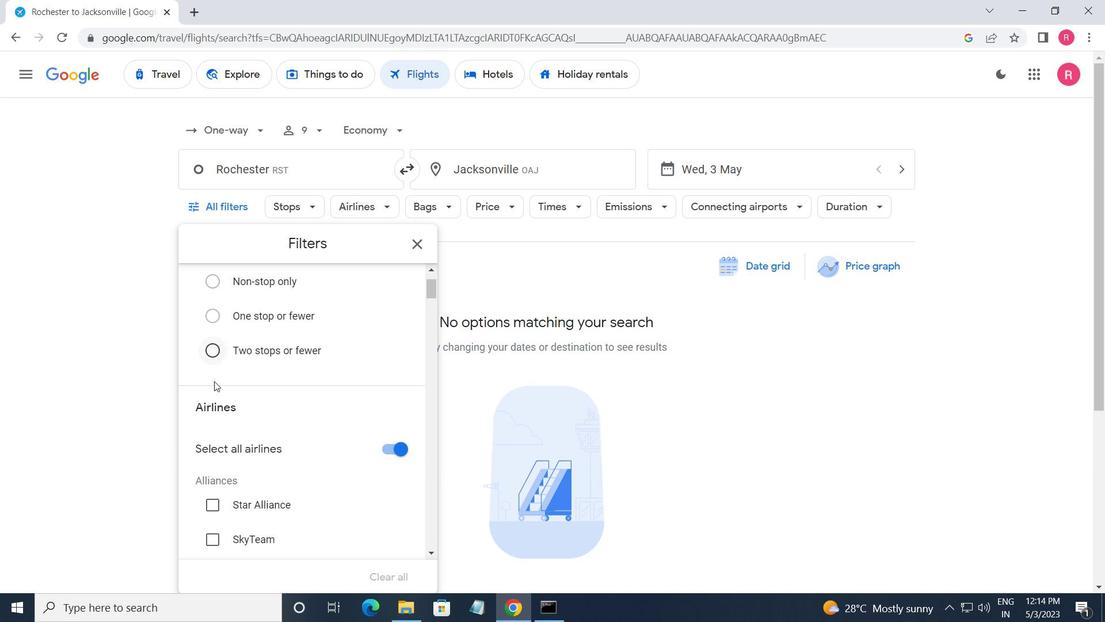 
Action: Mouse moved to (214, 383)
Screenshot: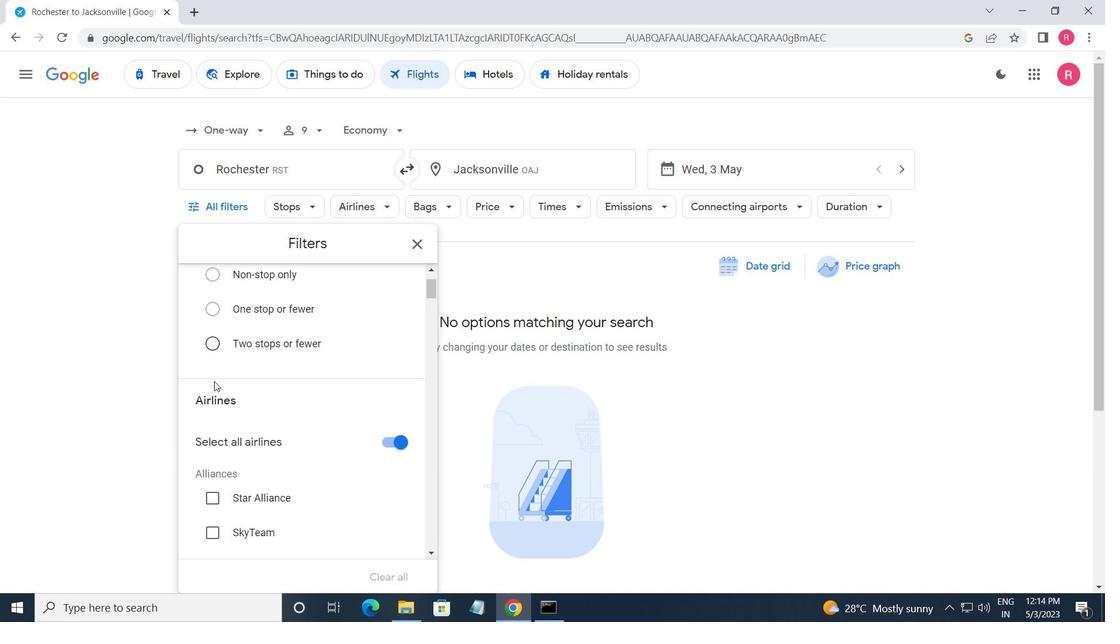 
Action: Mouse scrolled (214, 382) with delta (0, 0)
Screenshot: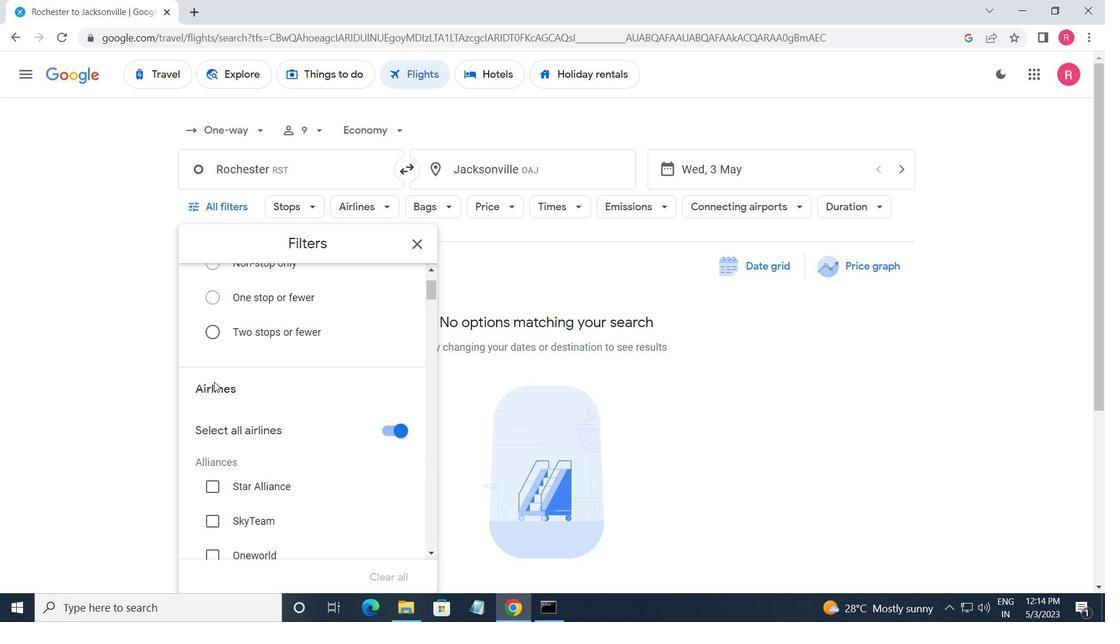 
Action: Mouse scrolled (214, 382) with delta (0, 0)
Screenshot: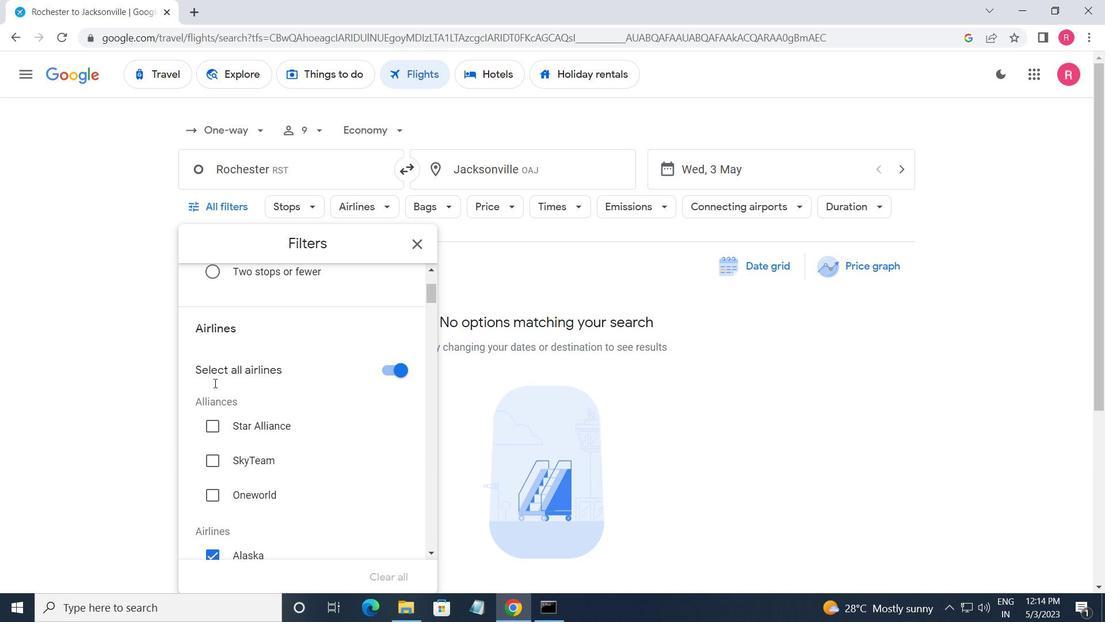 
Action: Mouse moved to (380, 339)
Screenshot: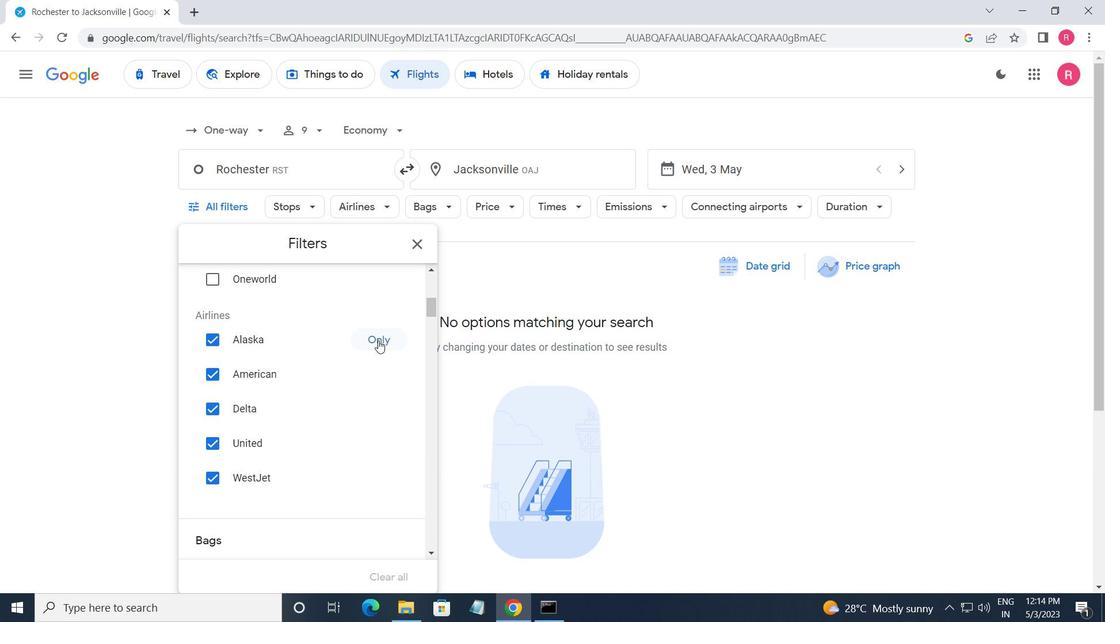 
Action: Mouse pressed left at (380, 339)
Screenshot: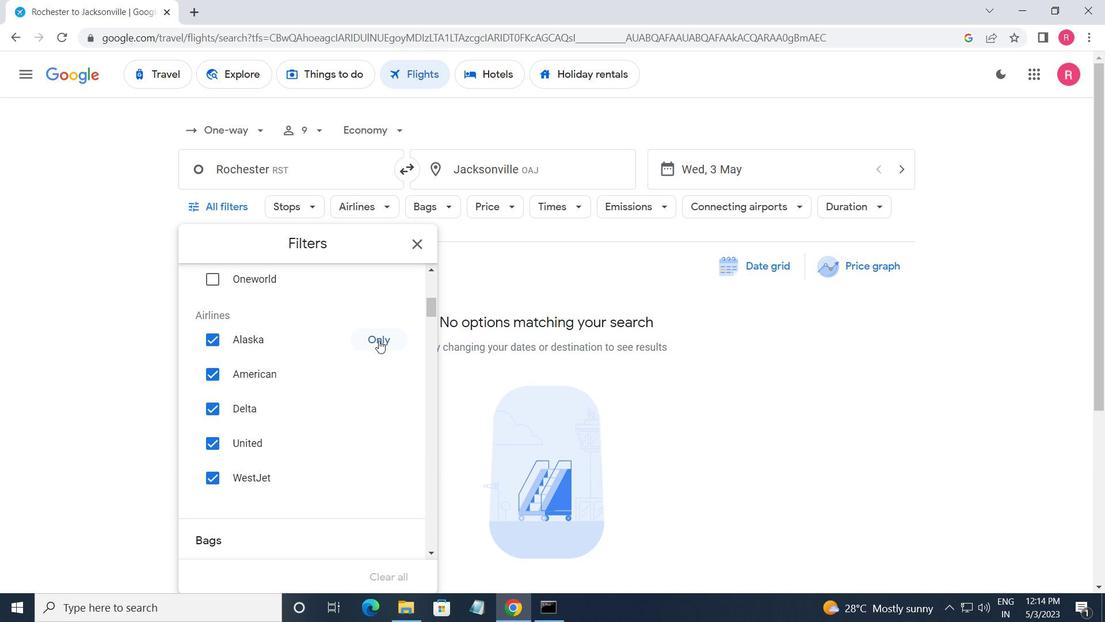 
Action: Mouse moved to (341, 392)
Screenshot: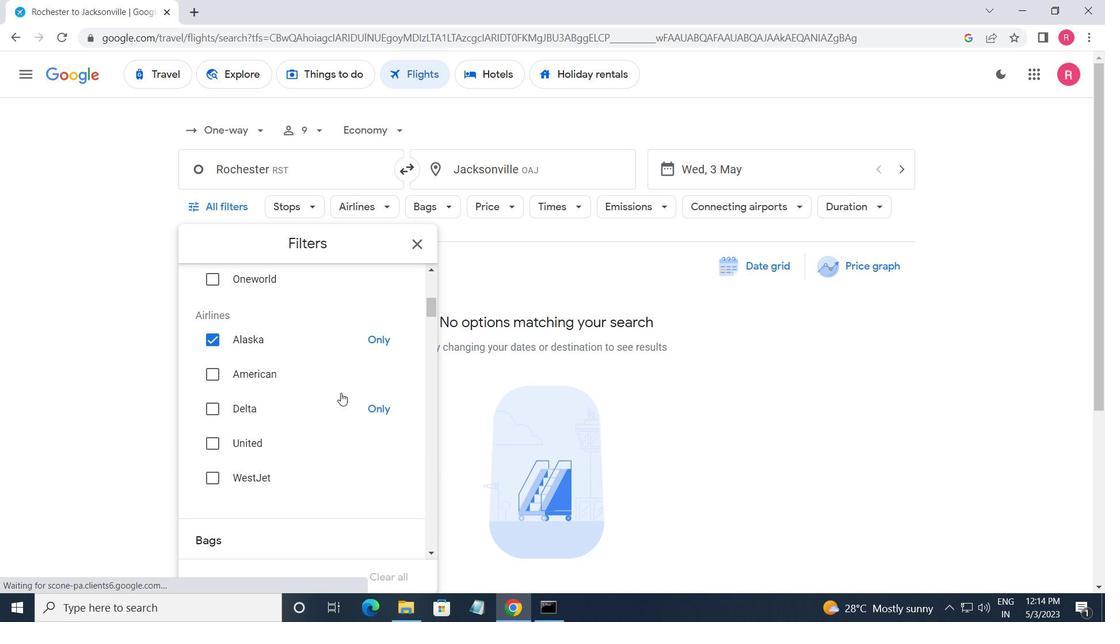 
Action: Mouse scrolled (341, 392) with delta (0, 0)
Screenshot: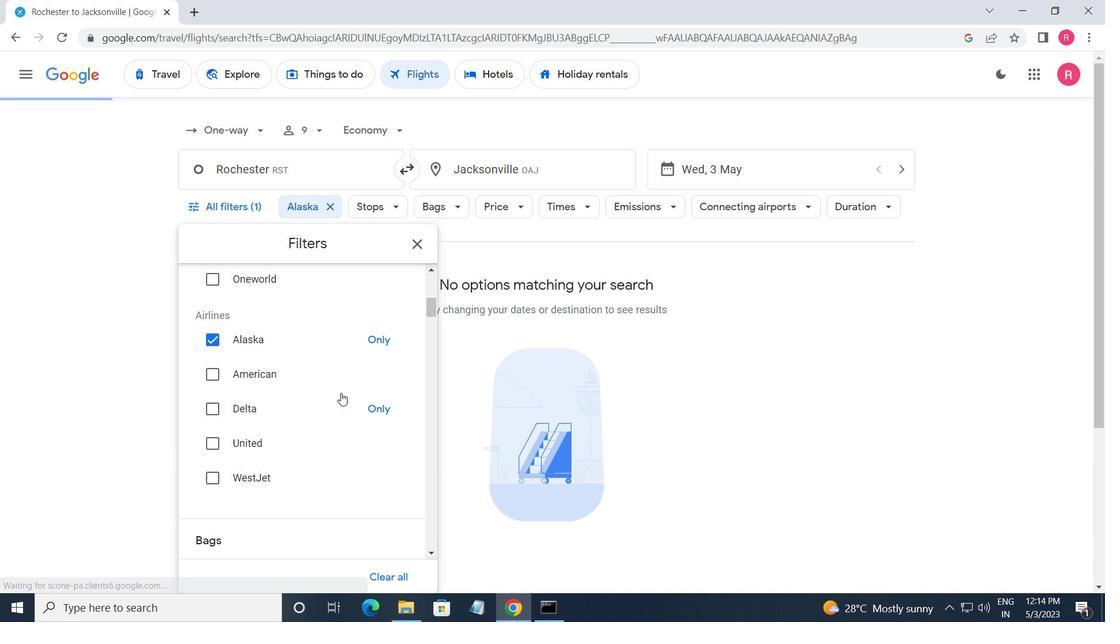 
Action: Mouse scrolled (341, 392) with delta (0, 0)
Screenshot: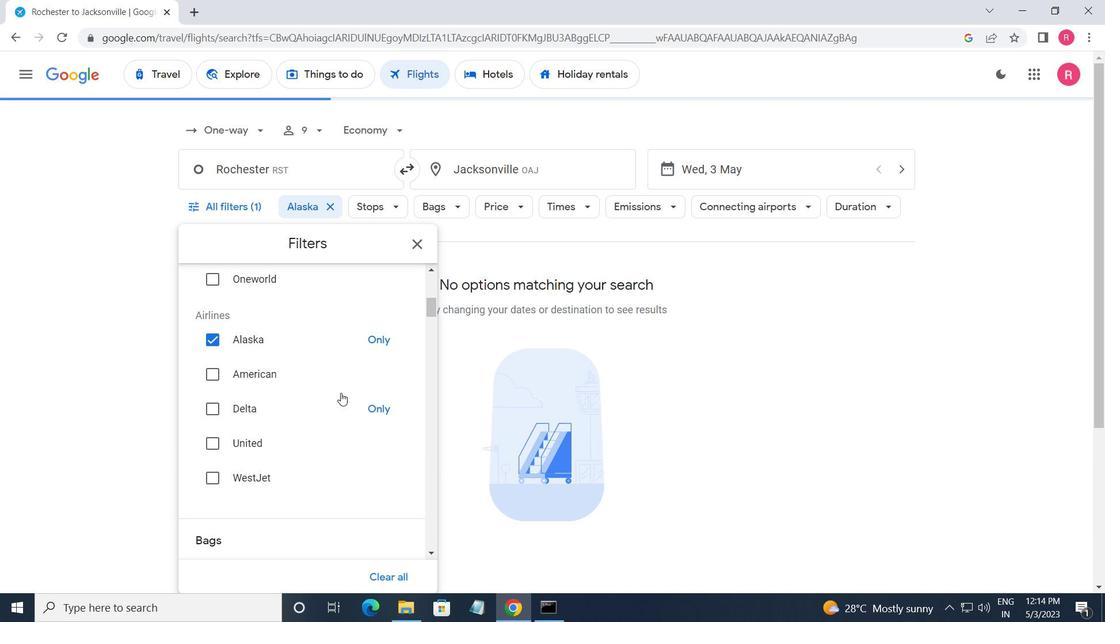 
Action: Mouse moved to (393, 440)
Screenshot: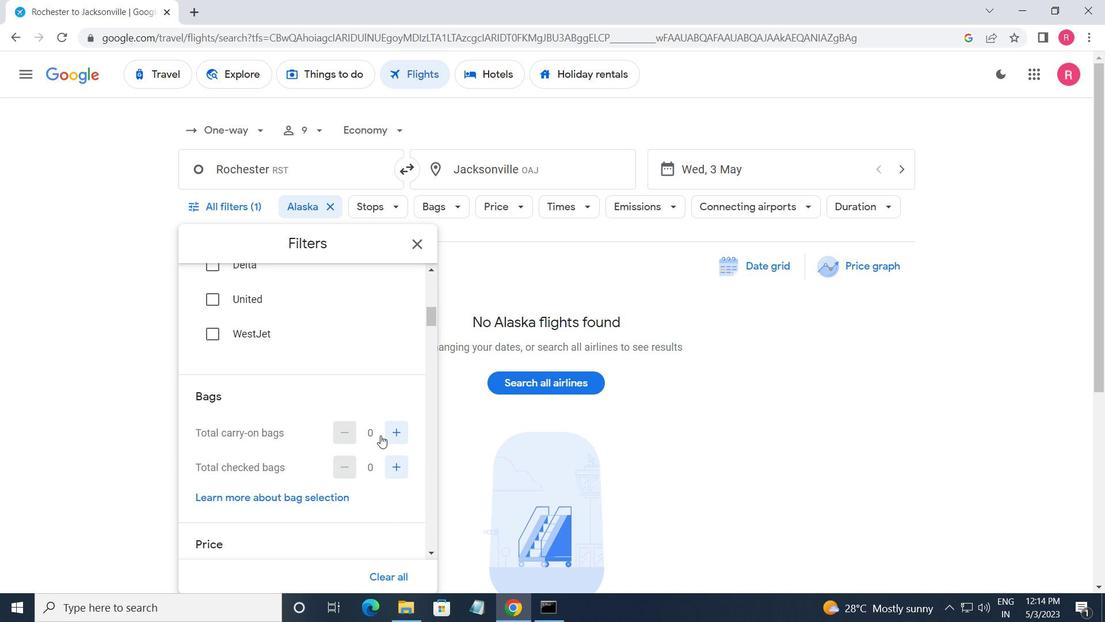 
Action: Mouse pressed left at (393, 440)
Screenshot: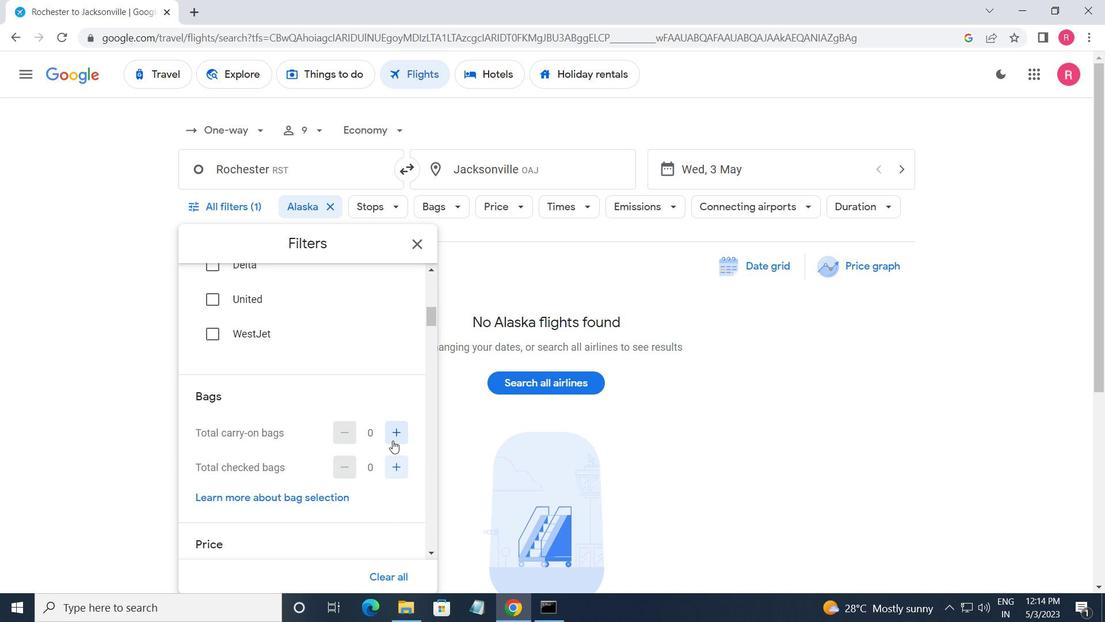 
Action: Mouse moved to (372, 433)
Screenshot: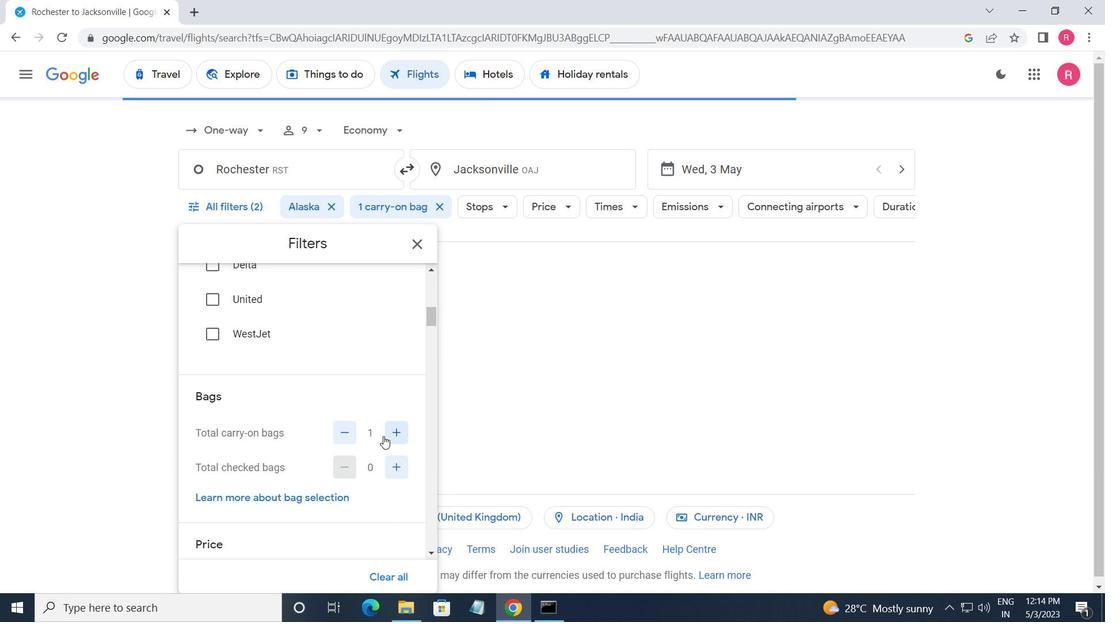 
Action: Mouse scrolled (372, 432) with delta (0, 0)
Screenshot: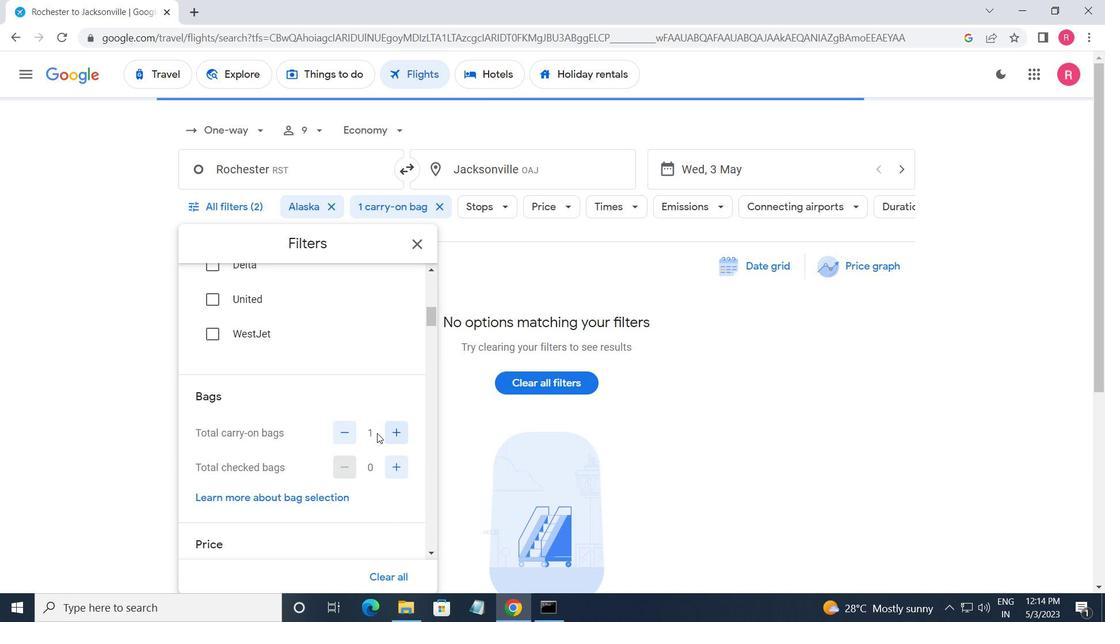 
Action: Mouse moved to (369, 433)
Screenshot: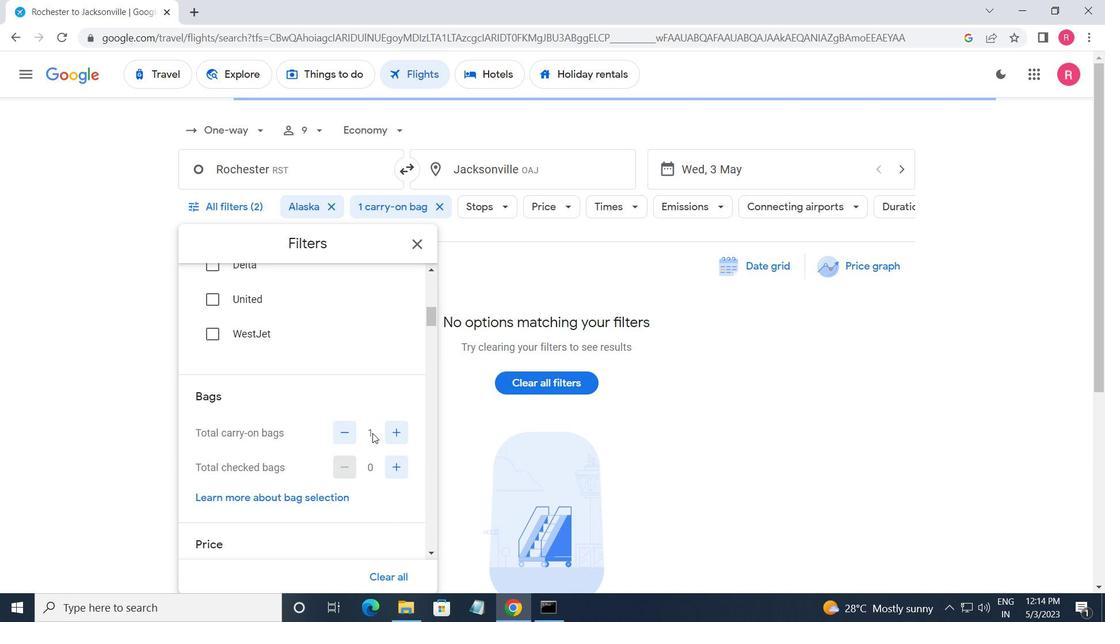 
Action: Mouse scrolled (369, 432) with delta (0, 0)
Screenshot: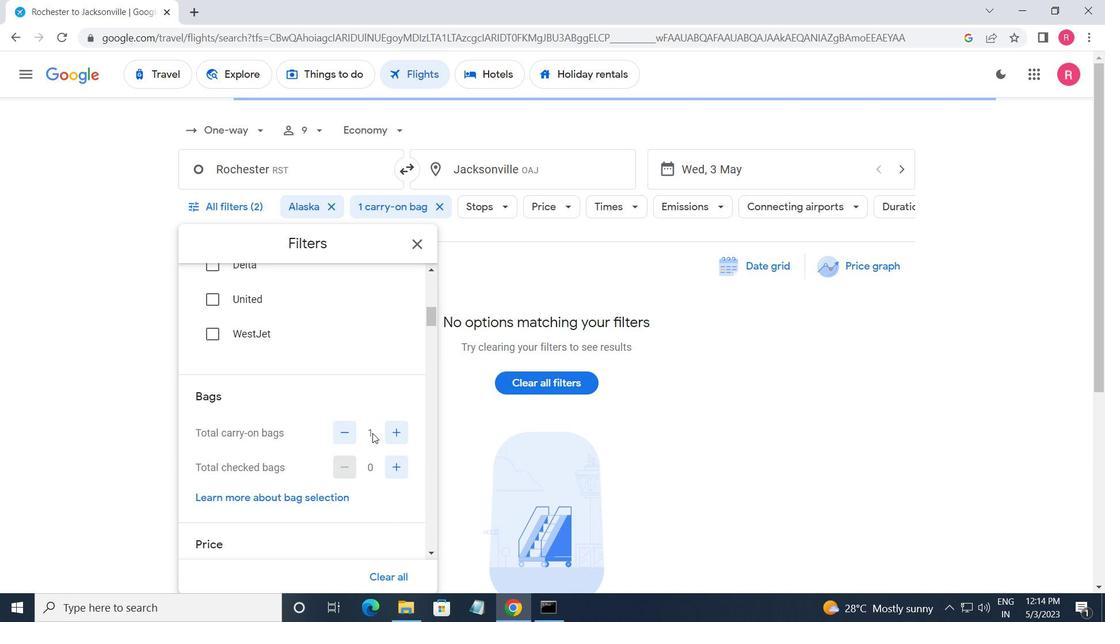 
Action: Mouse moved to (408, 464)
Screenshot: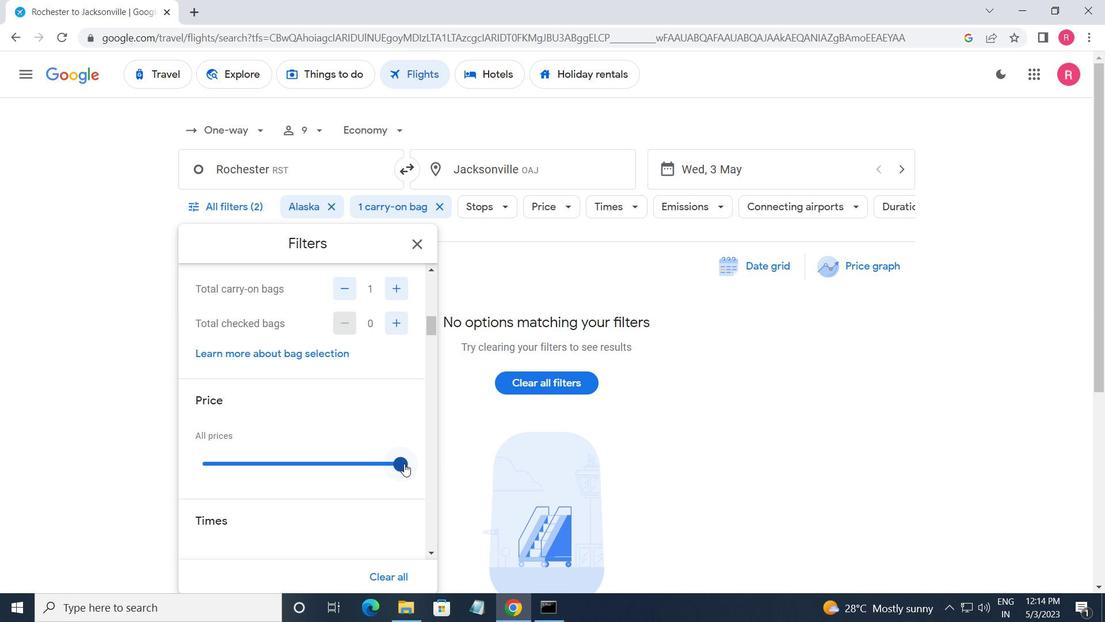 
Action: Mouse pressed left at (408, 464)
Screenshot: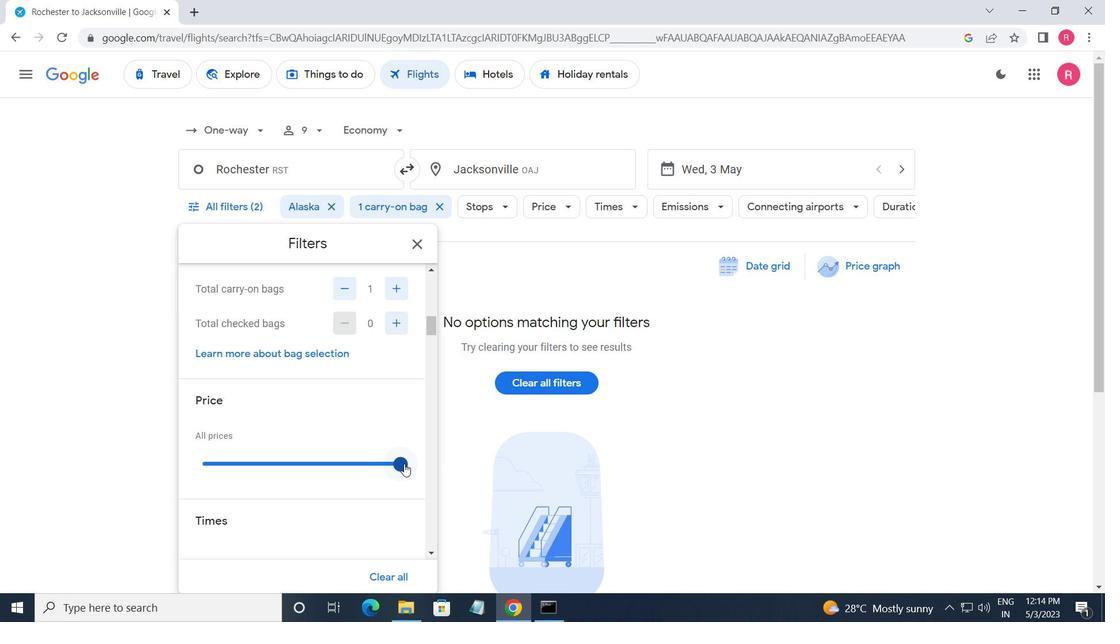
Action: Mouse moved to (407, 463)
Screenshot: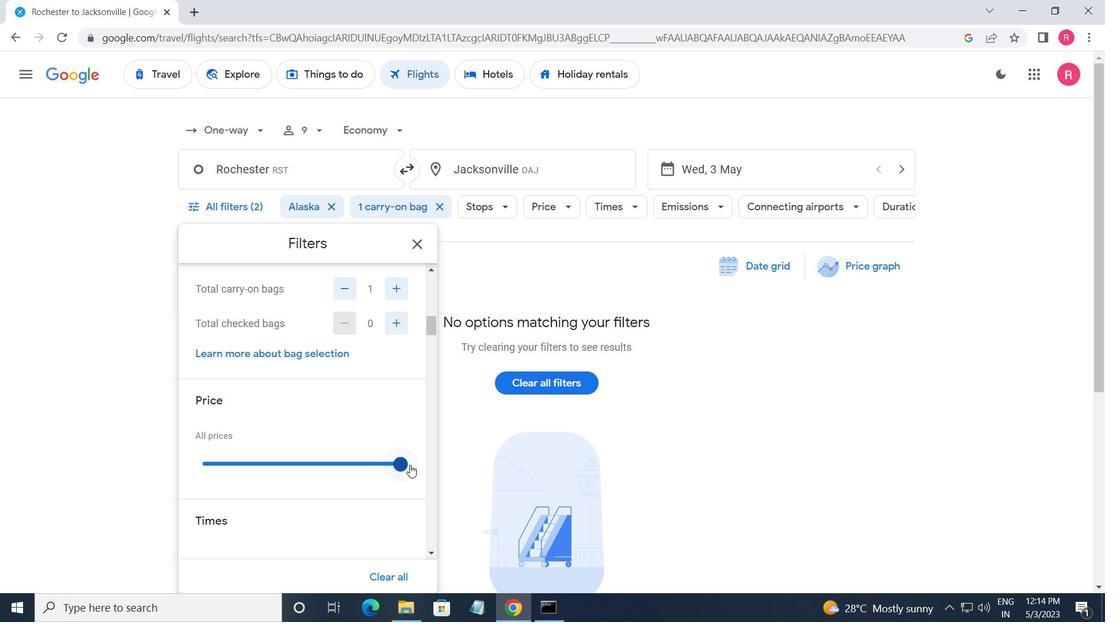
Action: Mouse scrolled (407, 462) with delta (0, 0)
Screenshot: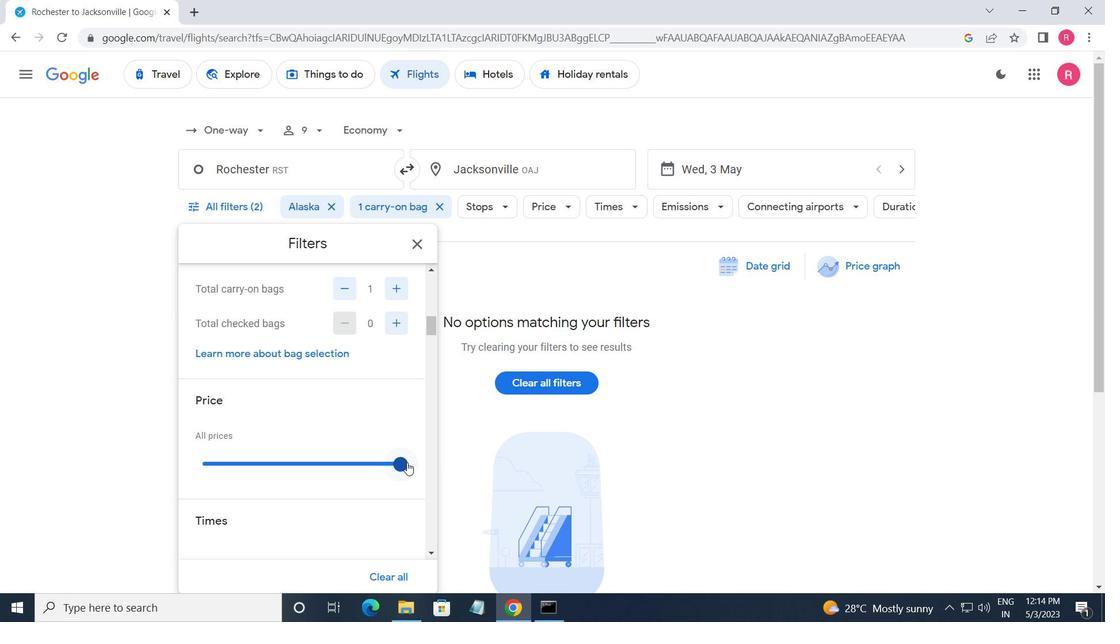 
Action: Mouse moved to (392, 464)
Screenshot: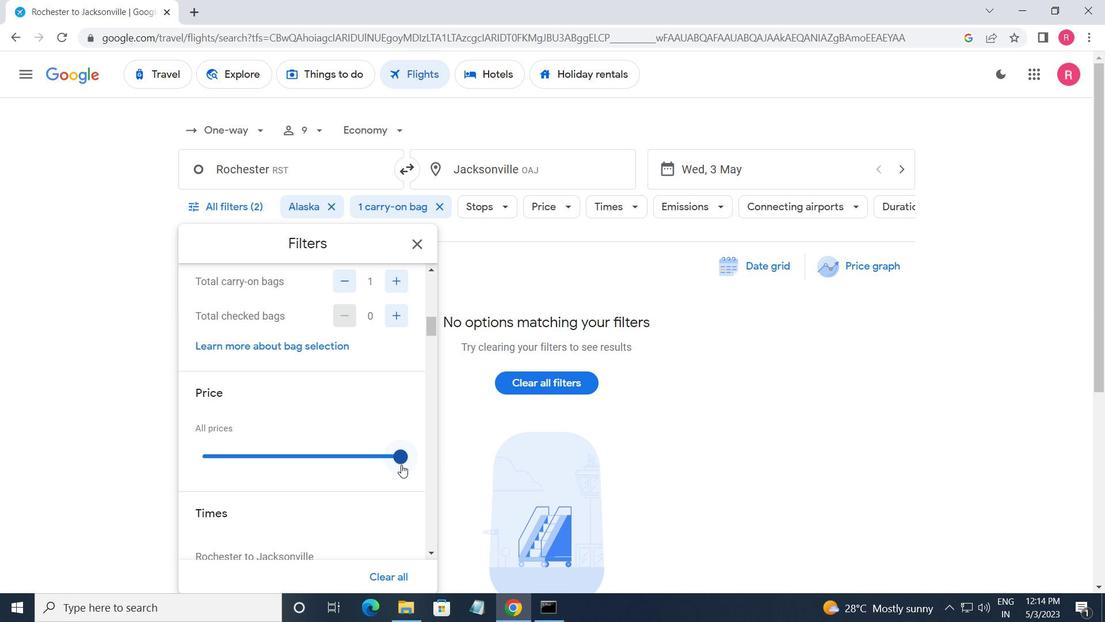 
Action: Mouse scrolled (392, 463) with delta (0, 0)
Screenshot: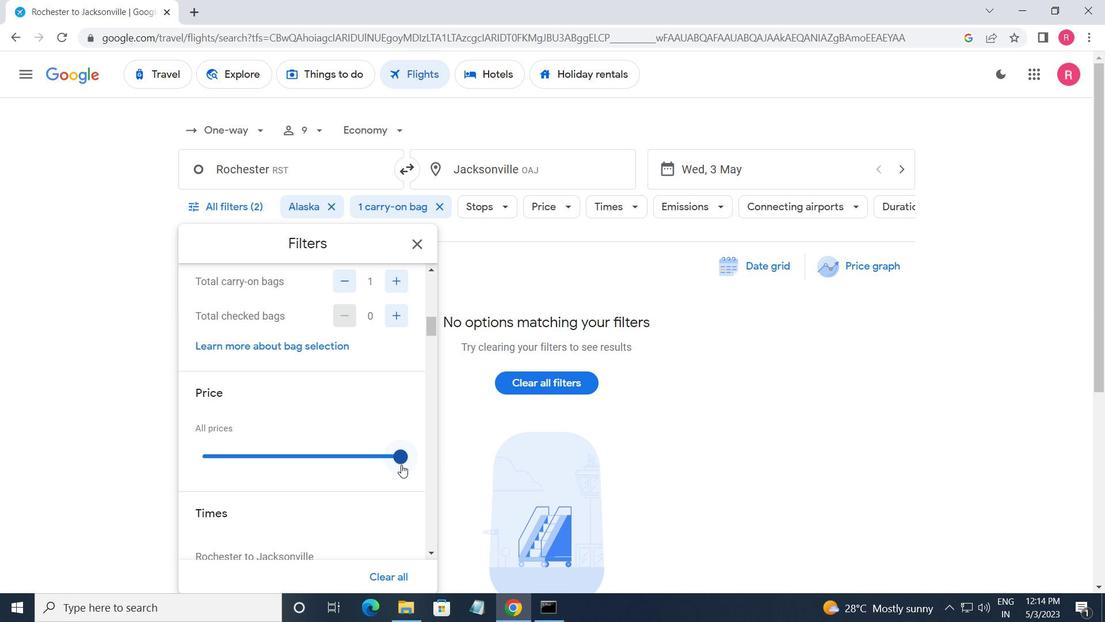 
Action: Mouse moved to (211, 482)
Screenshot: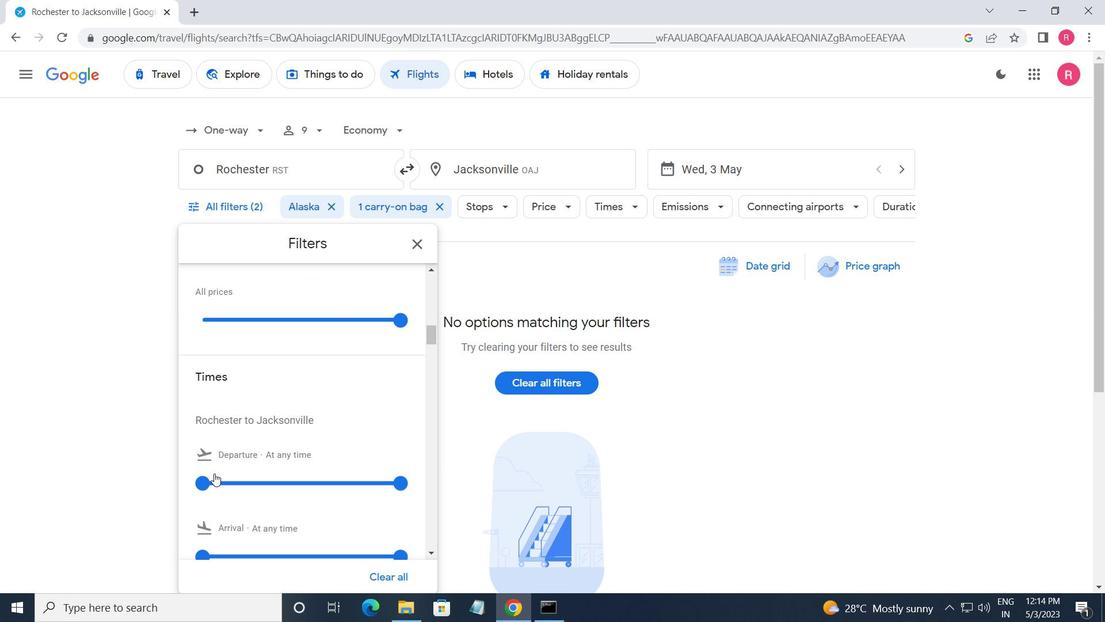 
Action: Mouse pressed left at (211, 482)
Screenshot: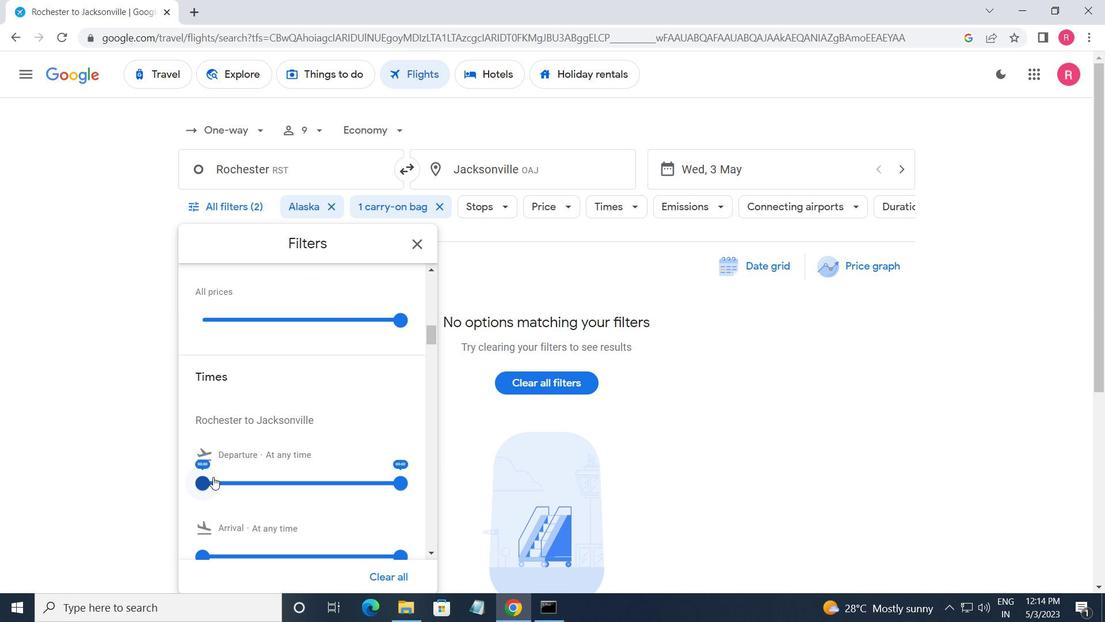 
Action: Mouse moved to (401, 477)
Screenshot: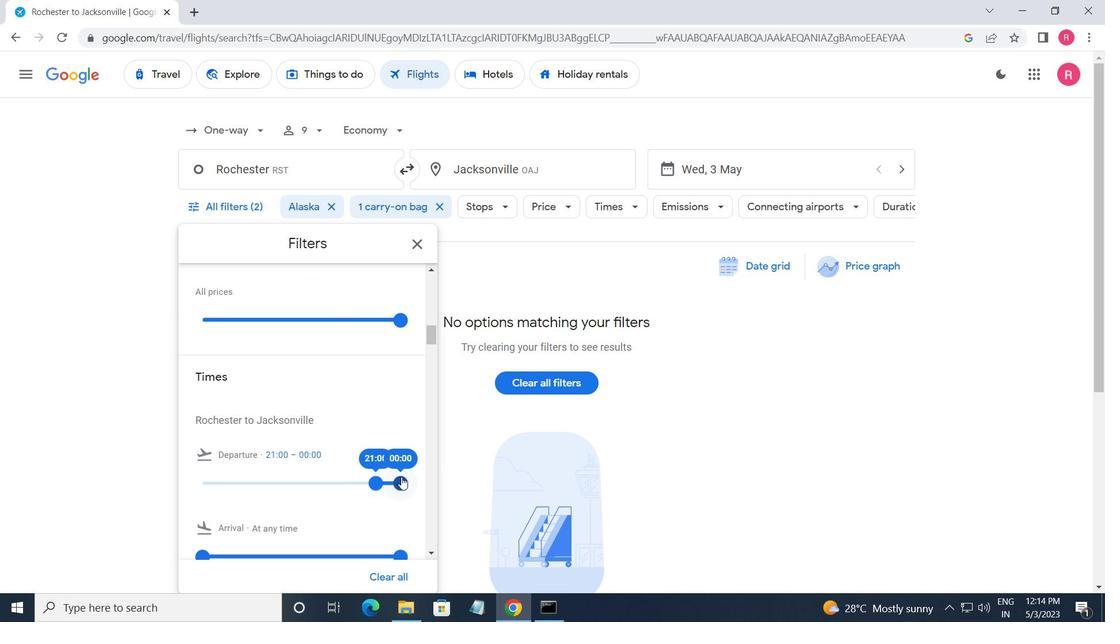 
Action: Mouse pressed left at (401, 477)
Screenshot: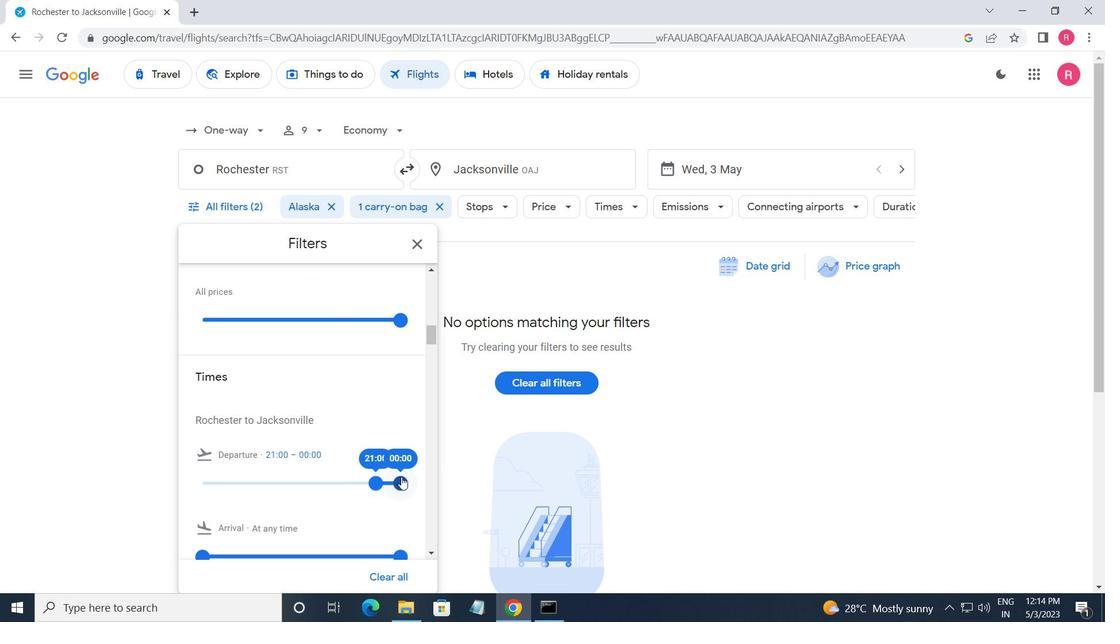 
Action: Mouse moved to (415, 233)
Screenshot: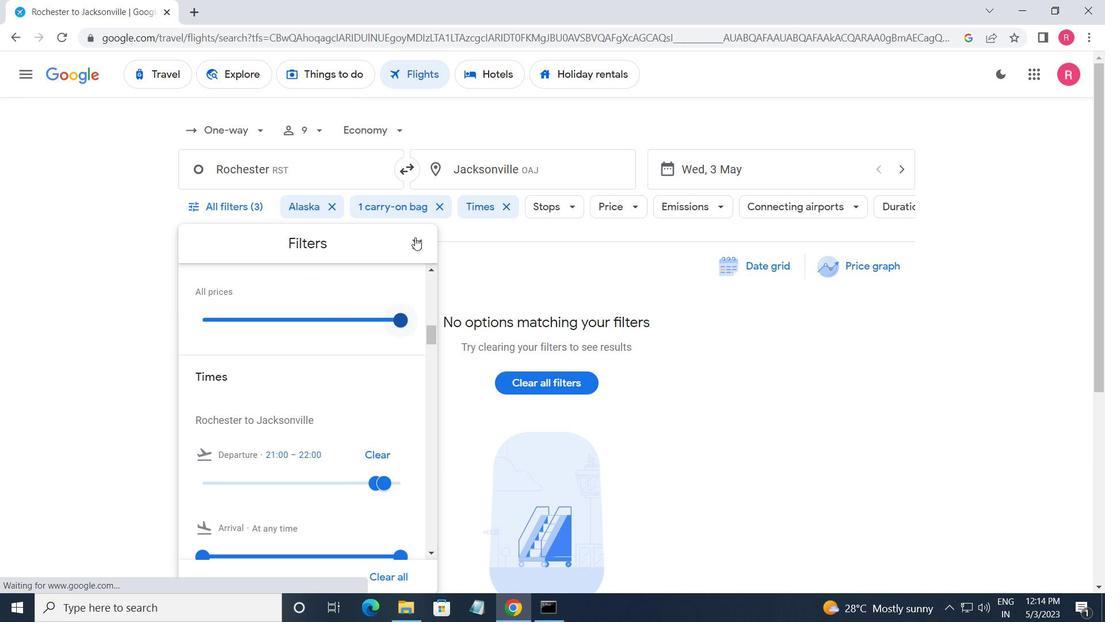 
Action: Mouse pressed left at (415, 233)
Screenshot: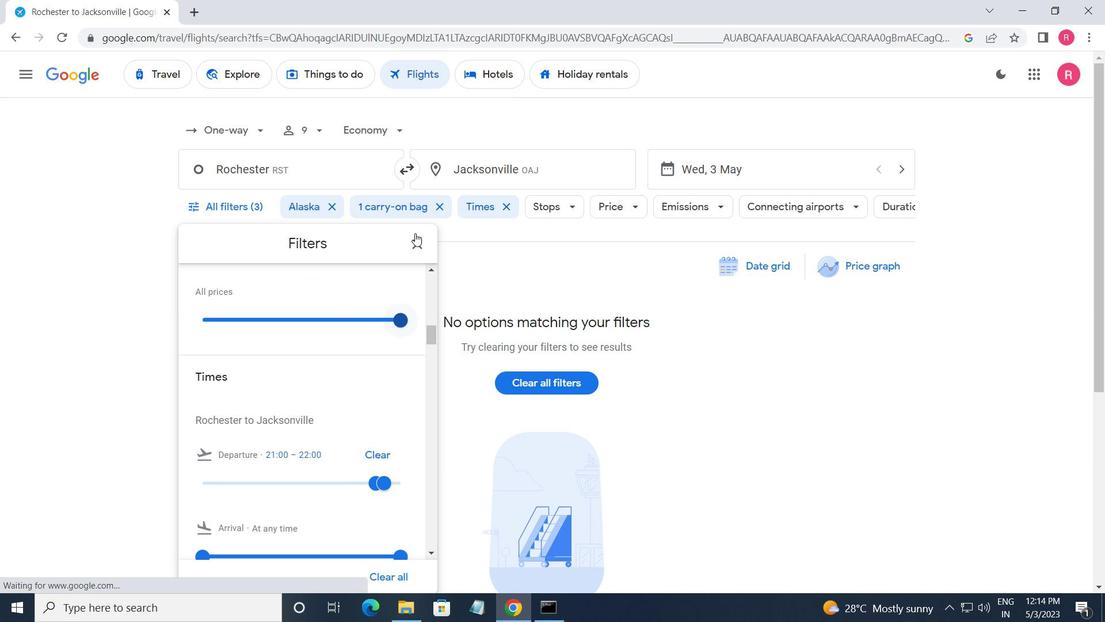 
Action: Mouse moved to (369, 320)
Screenshot: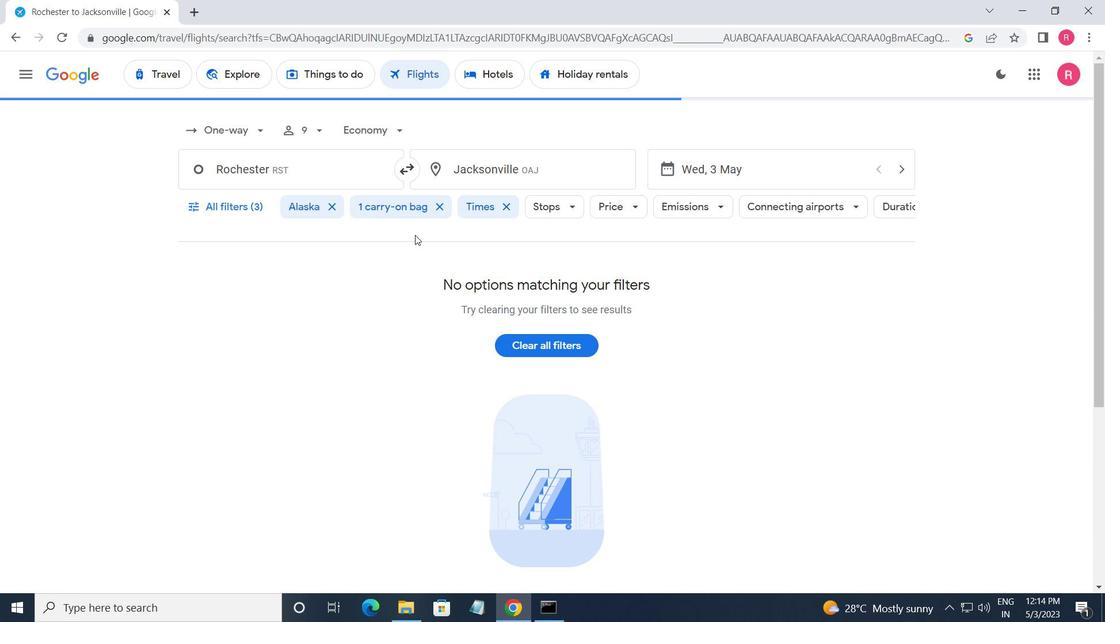 
